 Task: Create a due date automation trigger when advanced on, 2 working days before a card is due add basic with the red label at 11:00 AM.
Action: Mouse moved to (1221, 349)
Screenshot: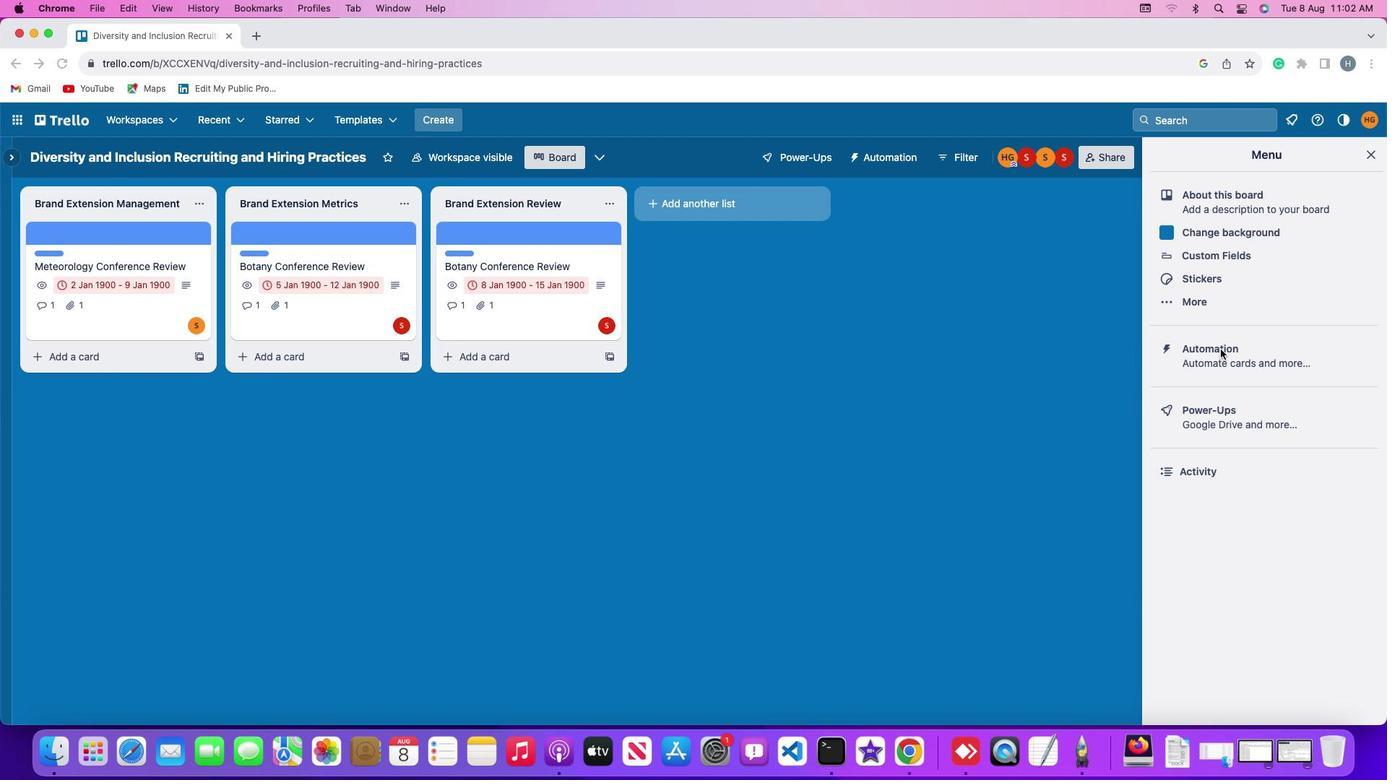 
Action: Mouse pressed left at (1221, 349)
Screenshot: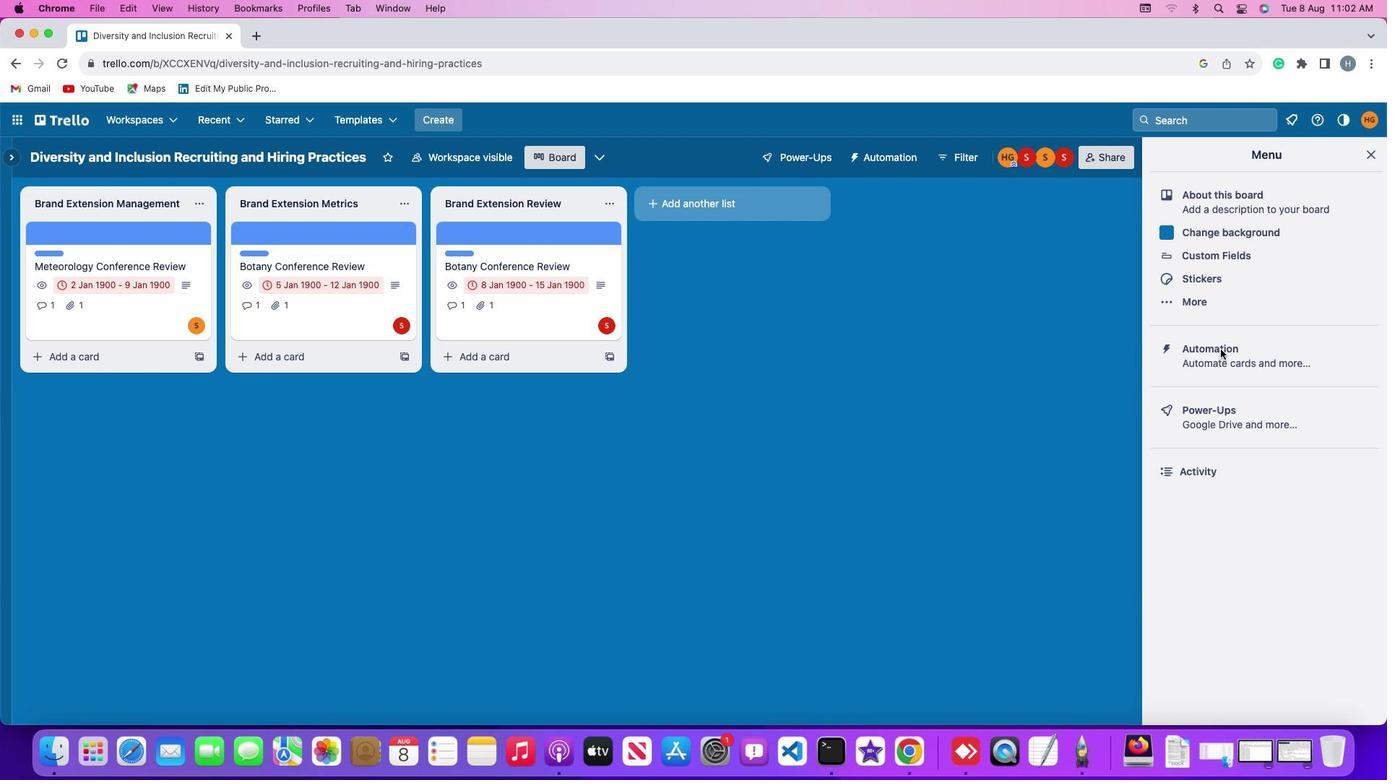 
Action: Mouse pressed left at (1221, 349)
Screenshot: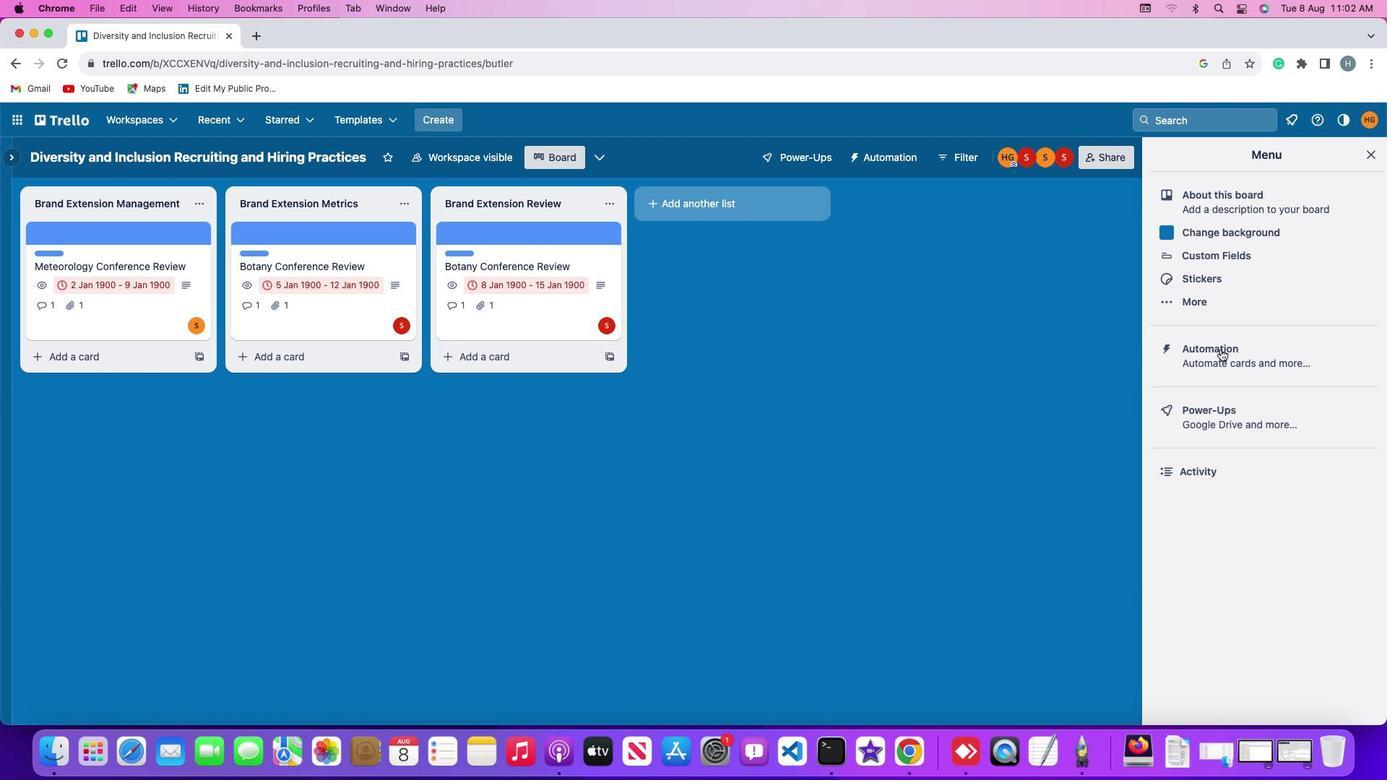 
Action: Mouse moved to (100, 342)
Screenshot: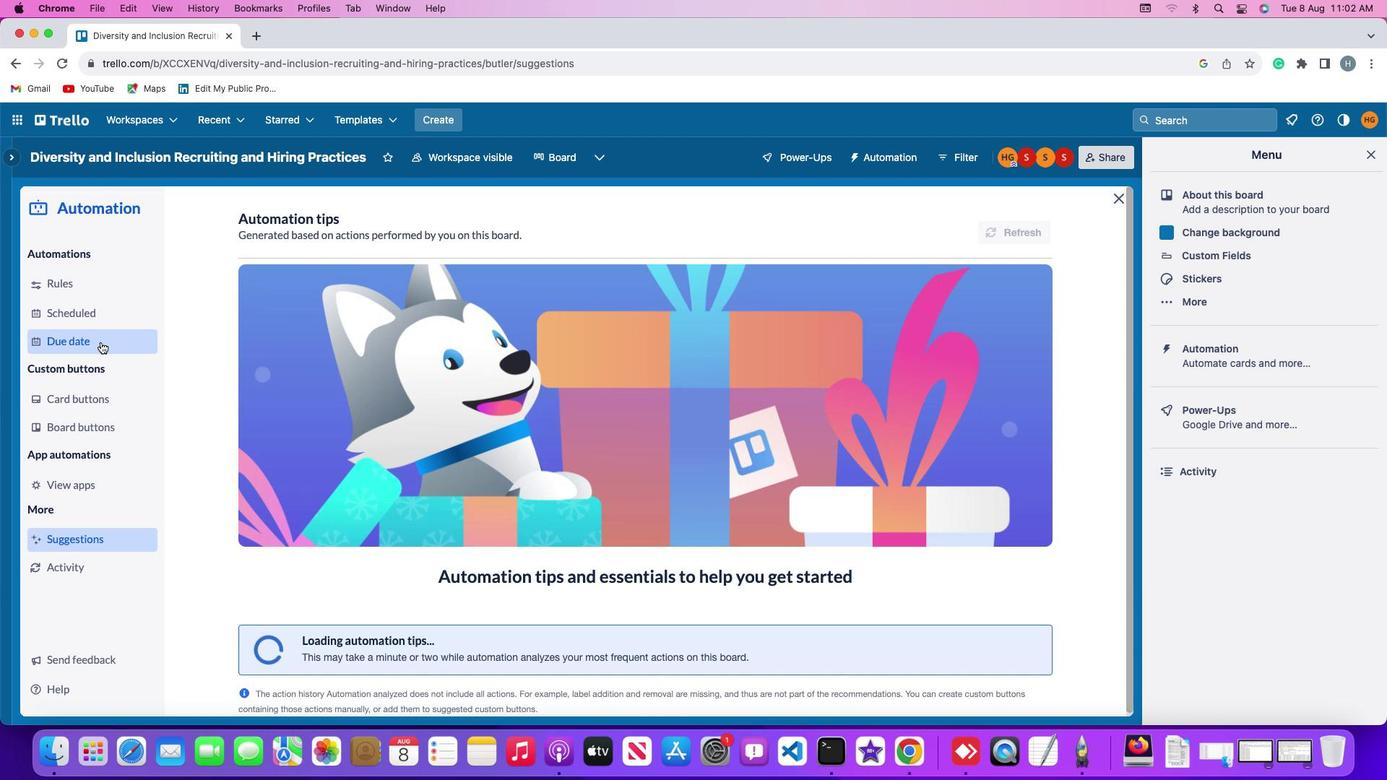 
Action: Mouse pressed left at (100, 342)
Screenshot: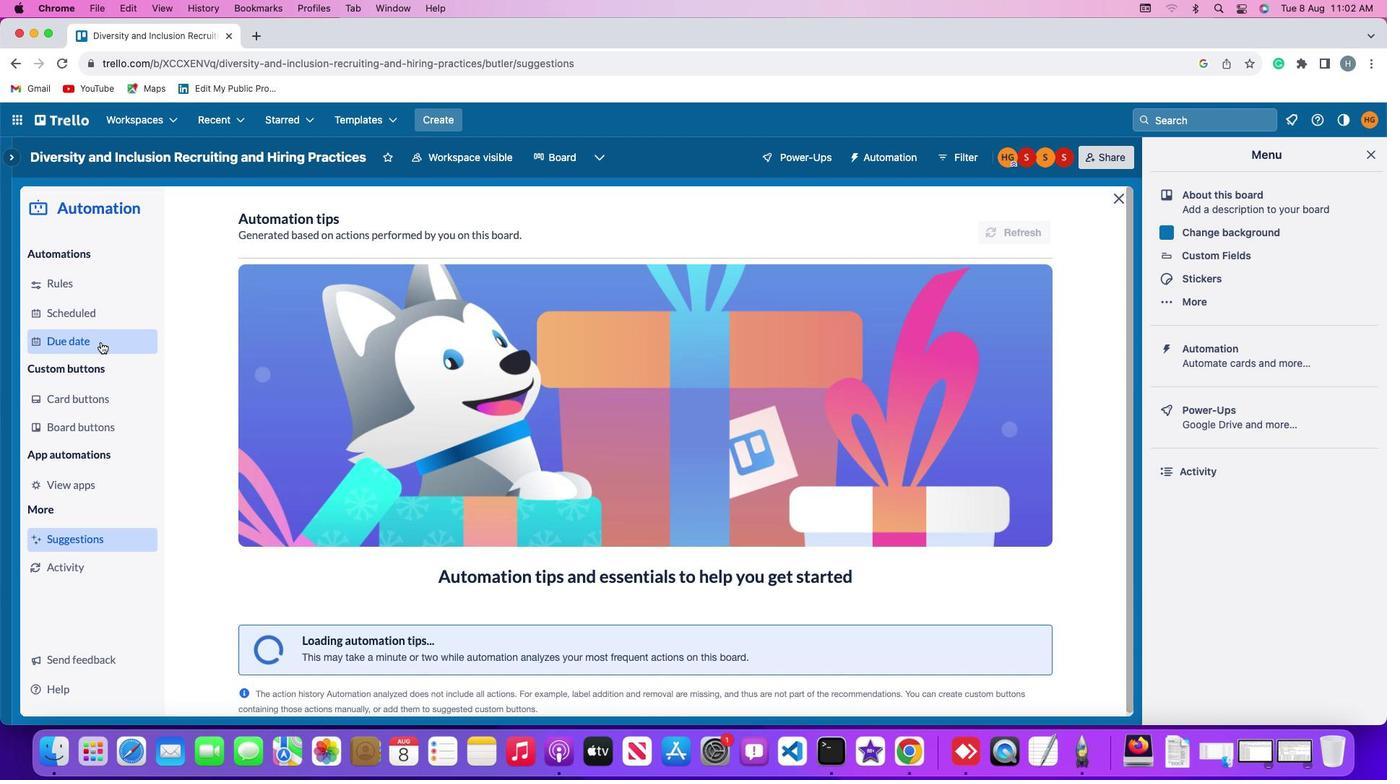 
Action: Mouse moved to (991, 222)
Screenshot: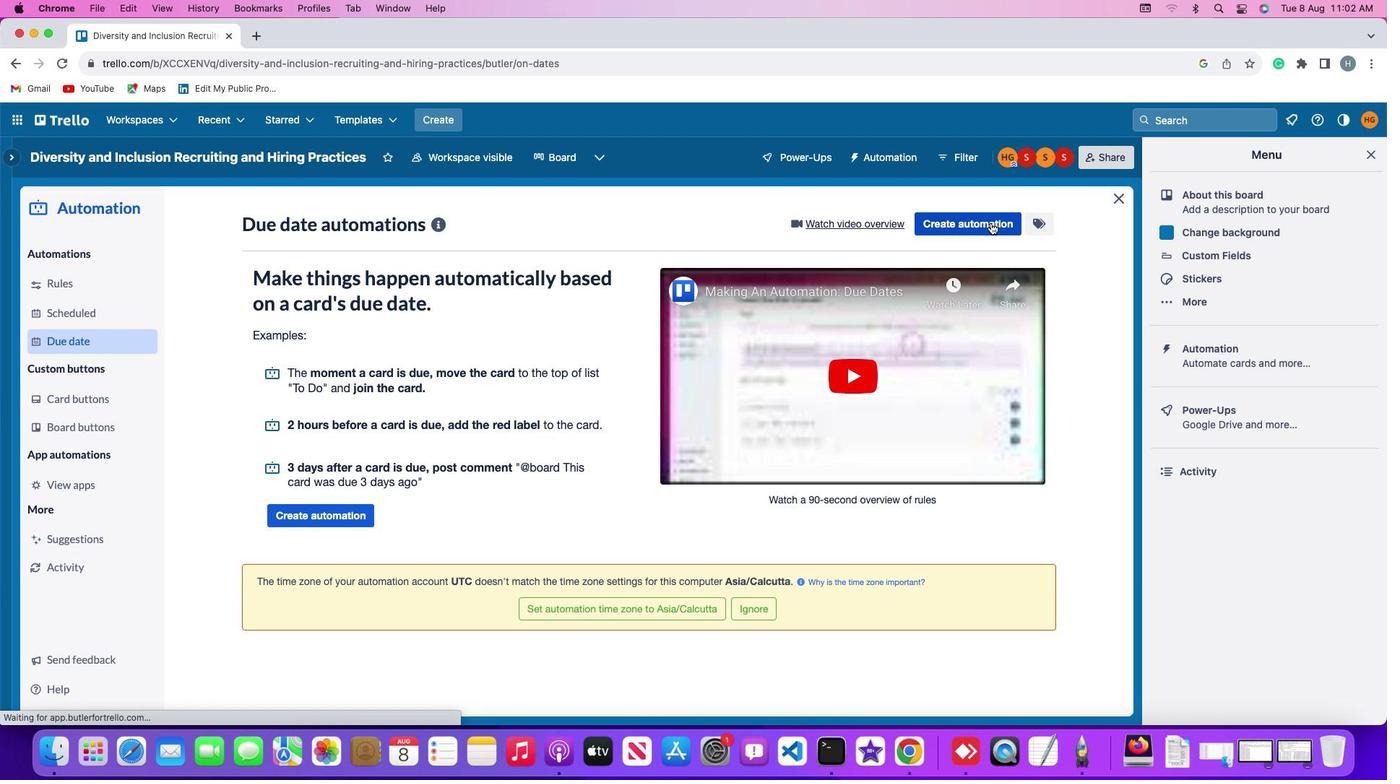 
Action: Mouse pressed left at (991, 222)
Screenshot: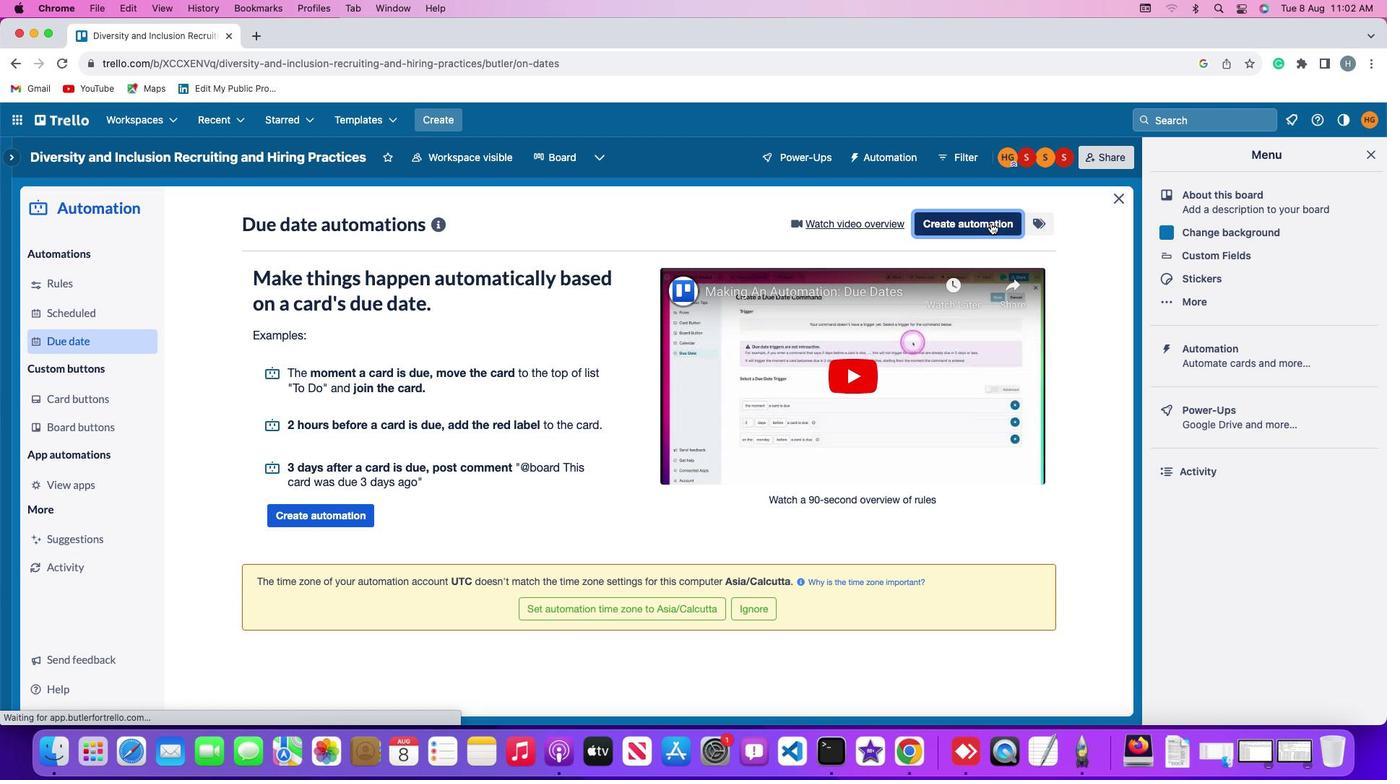 
Action: Mouse moved to (464, 361)
Screenshot: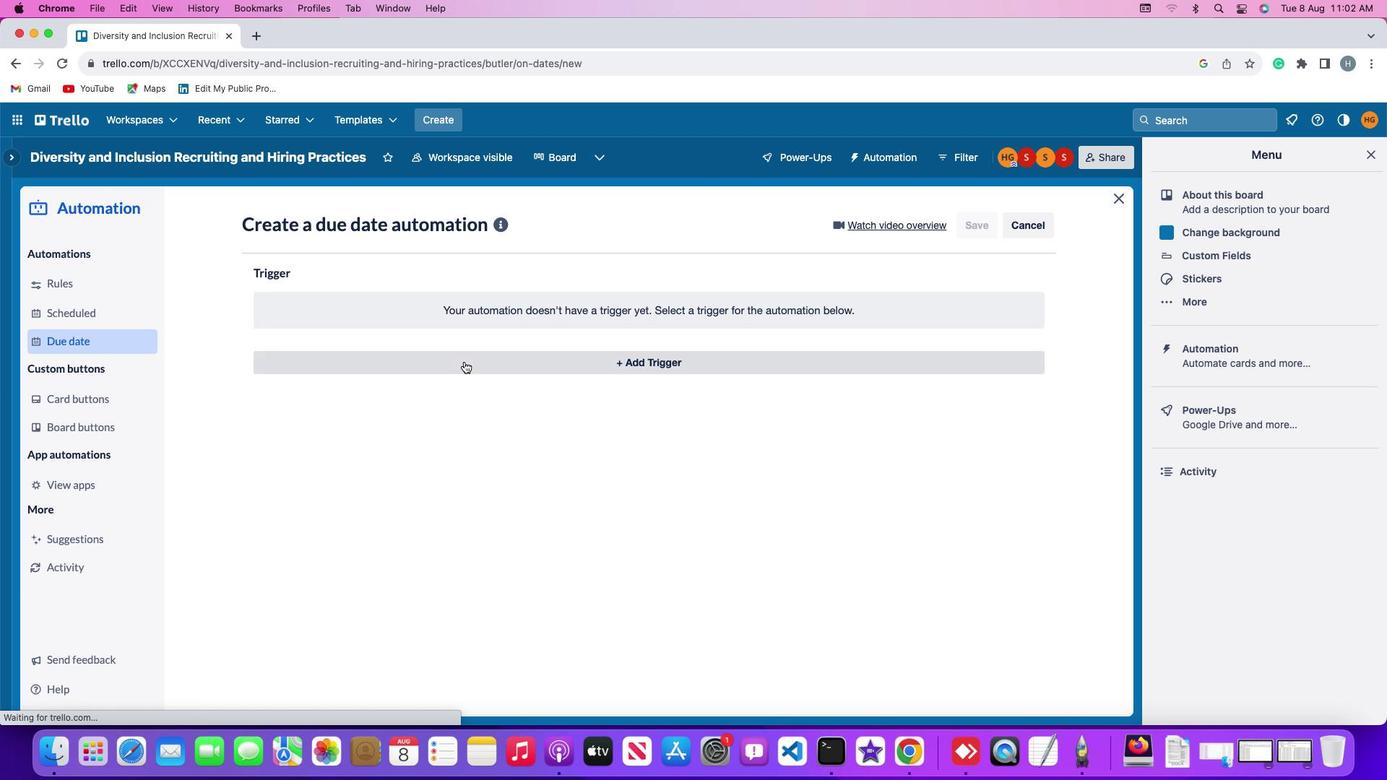 
Action: Mouse pressed left at (464, 361)
Screenshot: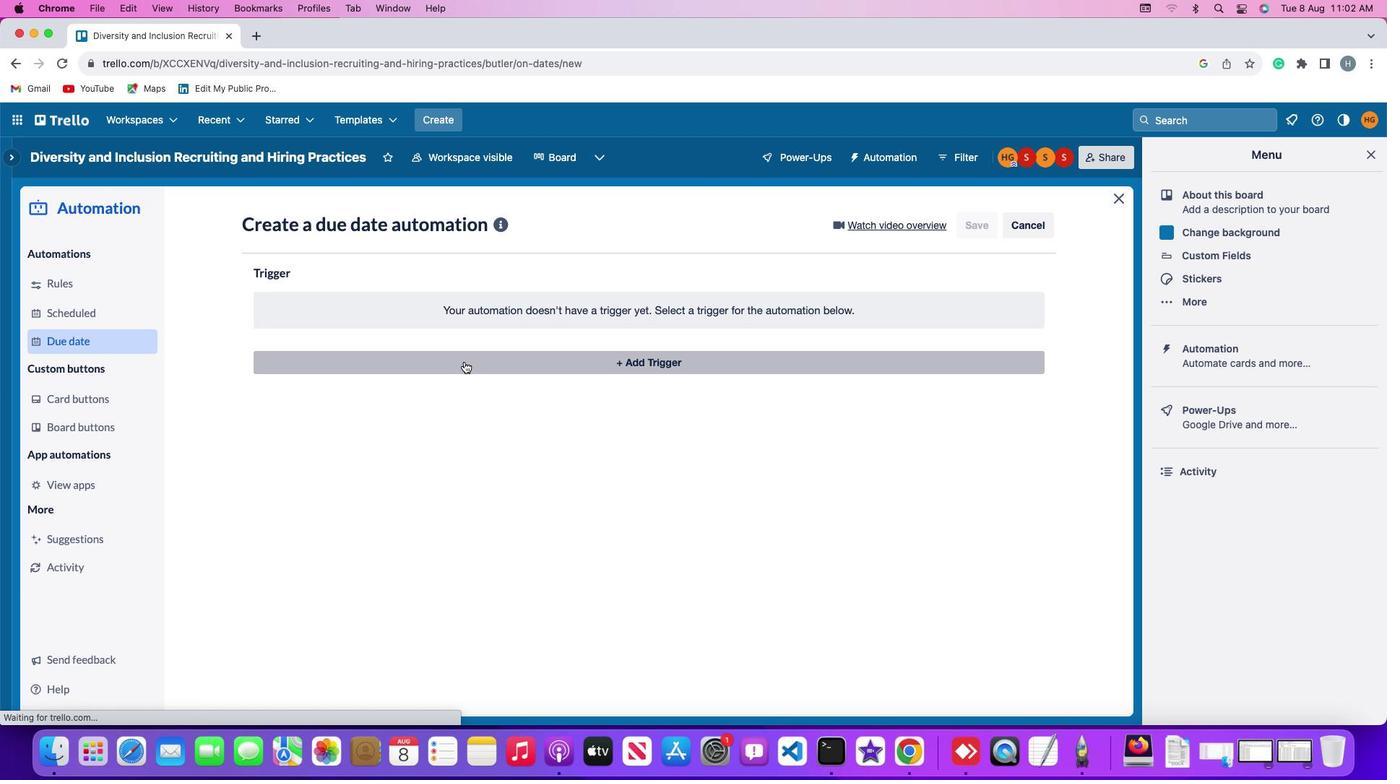 
Action: Mouse moved to (283, 579)
Screenshot: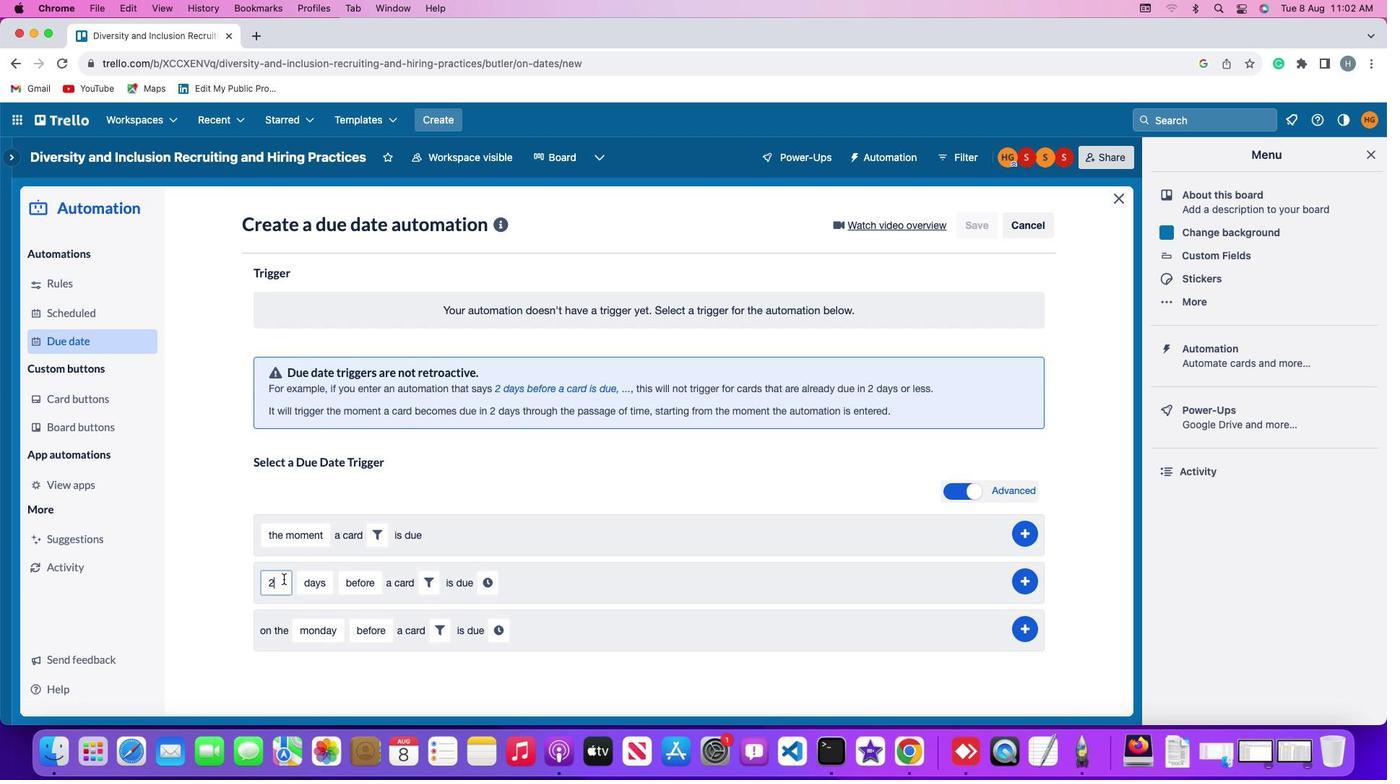
Action: Mouse pressed left at (283, 579)
Screenshot: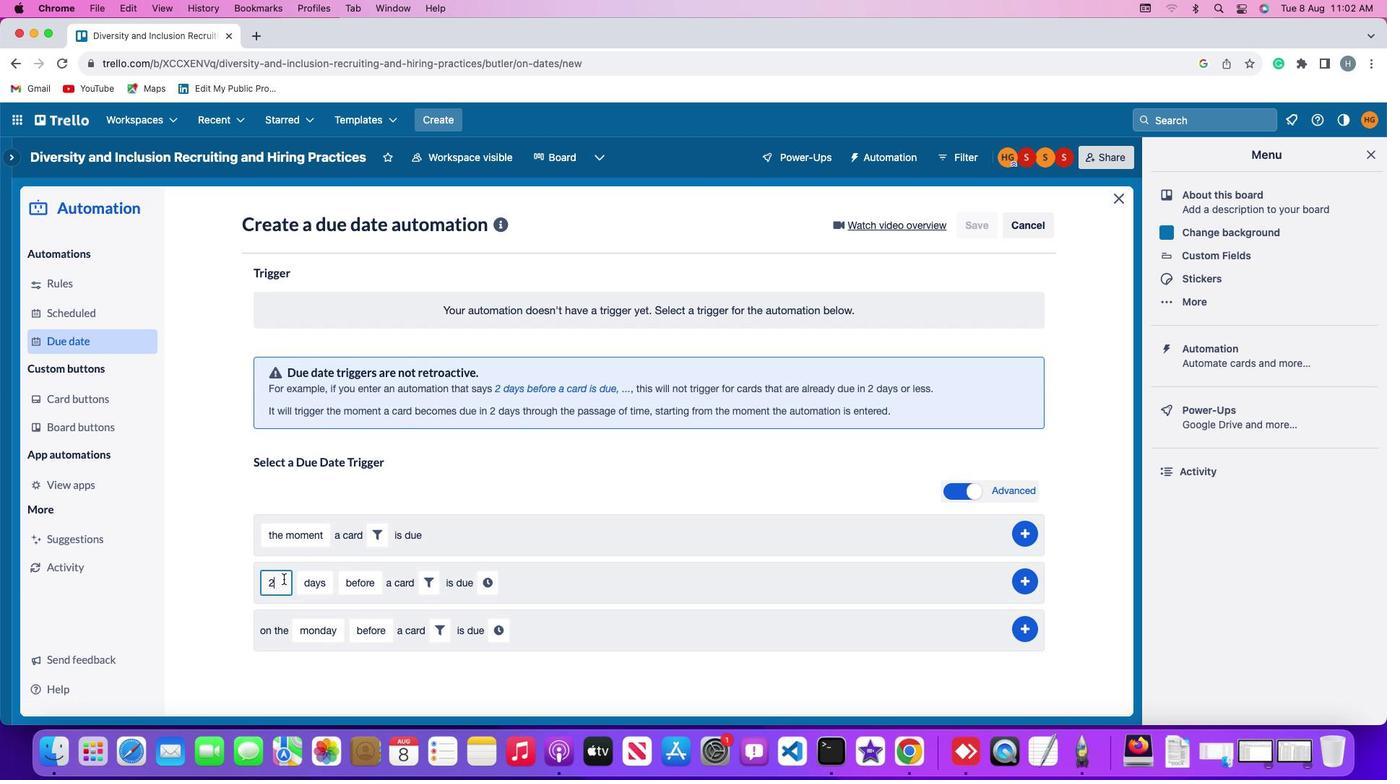 
Action: Key pressed Key.backspace
Screenshot: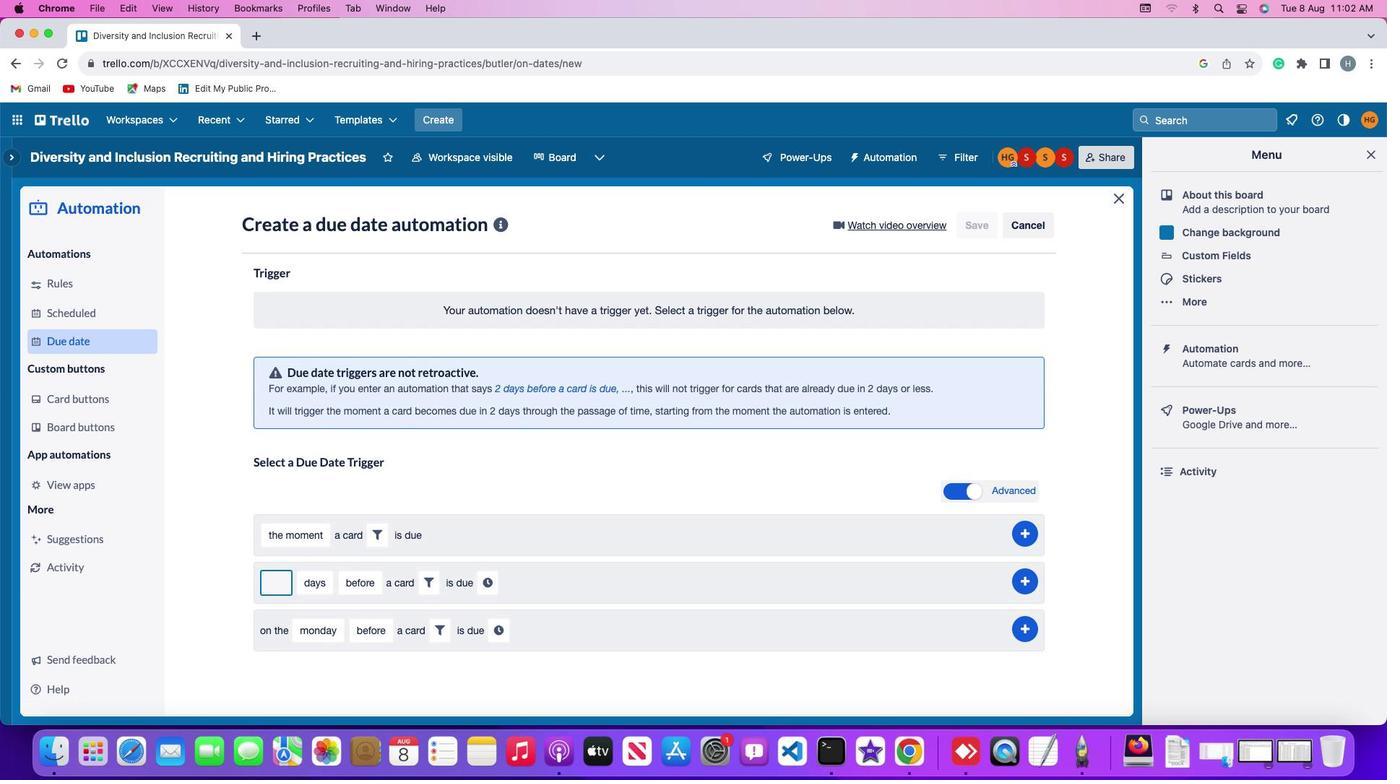
Action: Mouse moved to (283, 579)
Screenshot: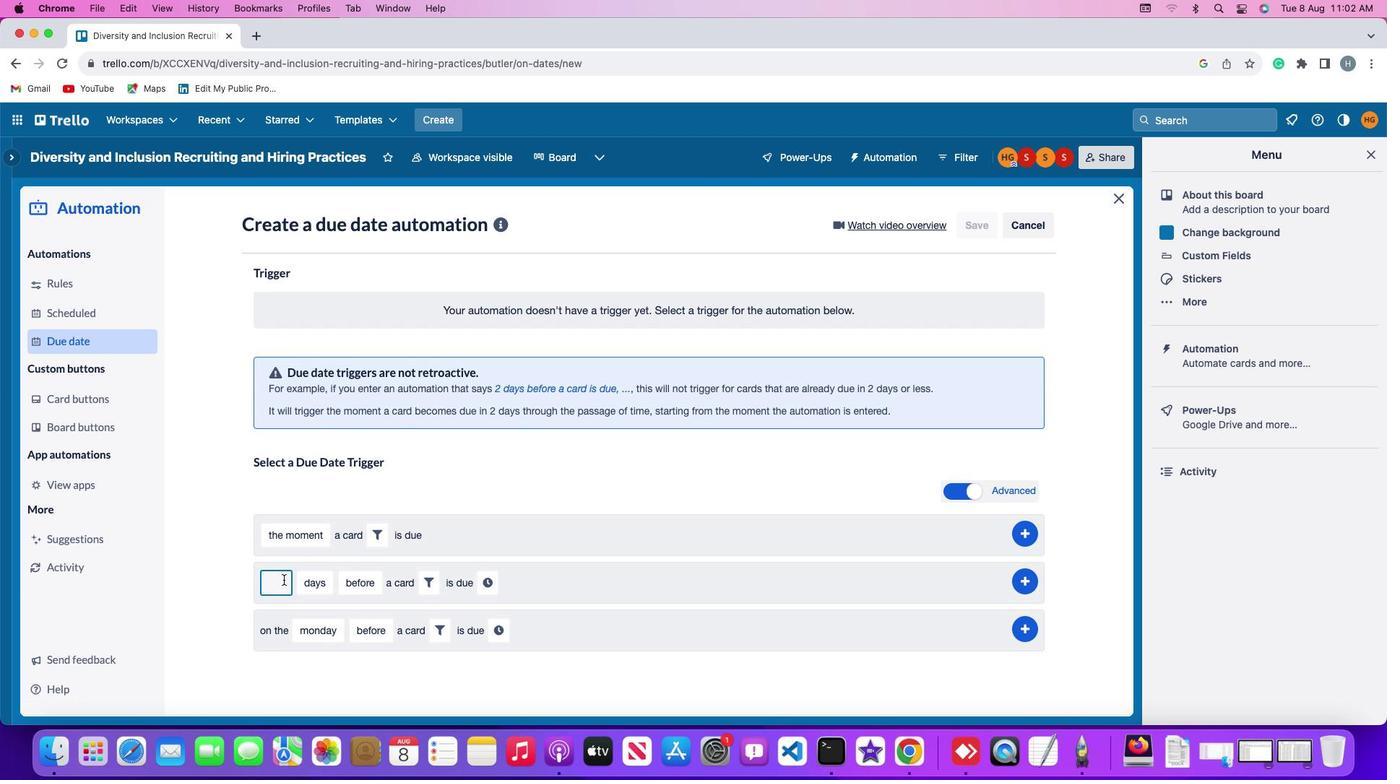 
Action: Key pressed '2'
Screenshot: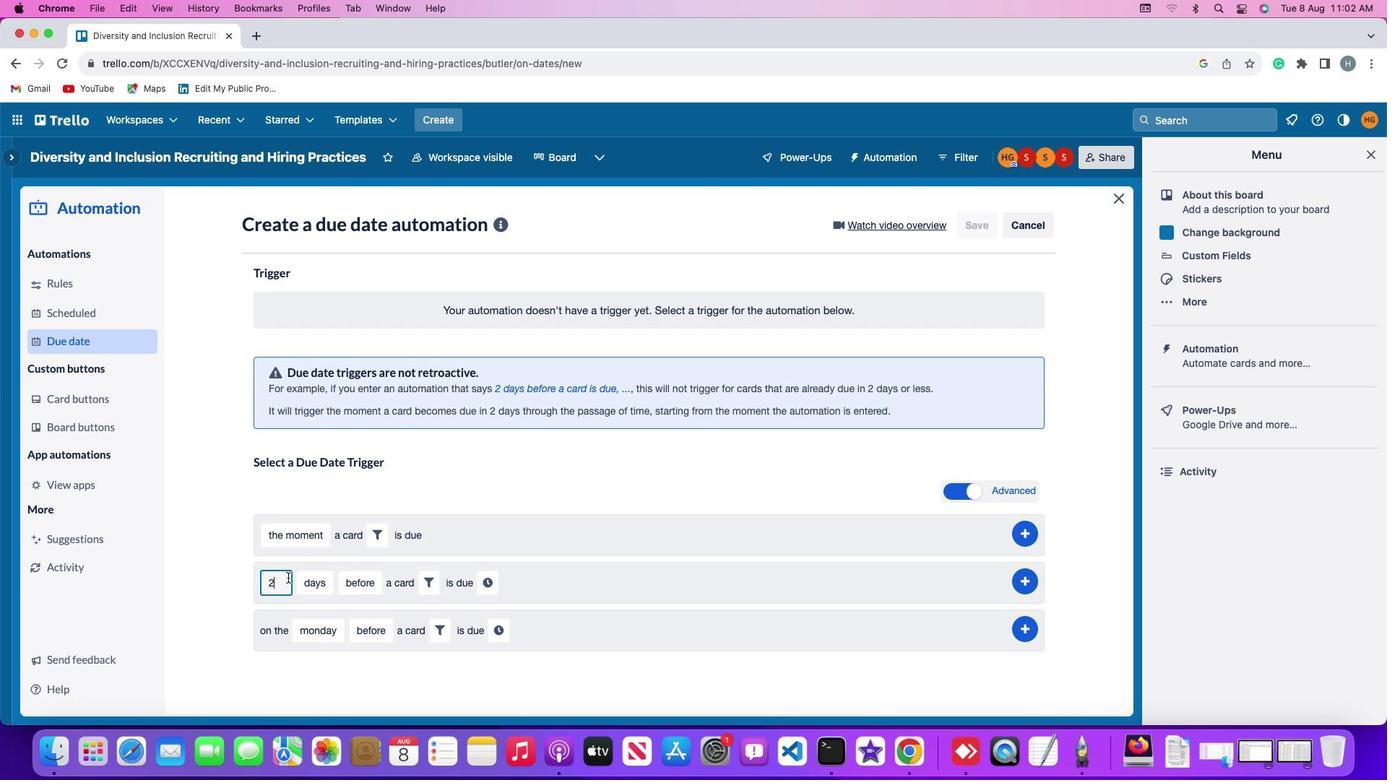
Action: Mouse moved to (311, 576)
Screenshot: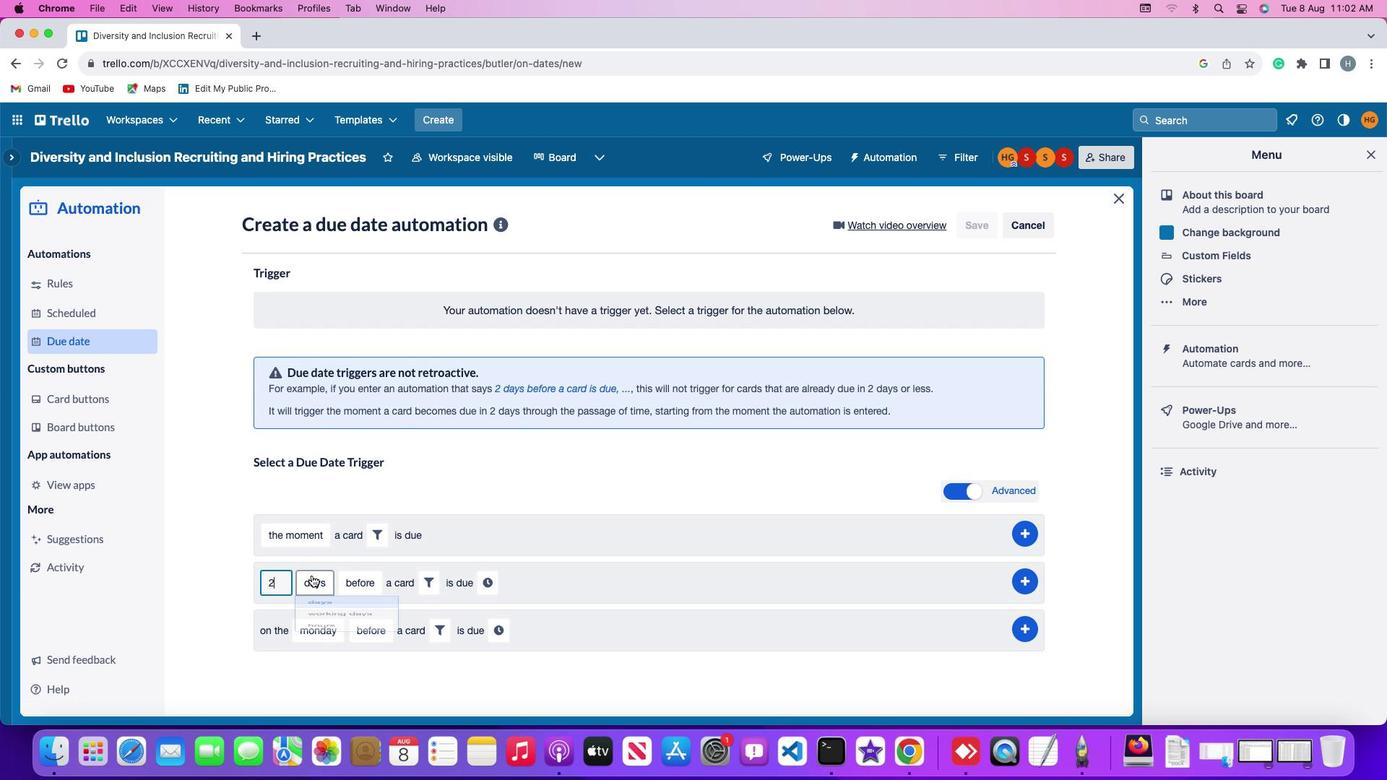 
Action: Mouse pressed left at (311, 576)
Screenshot: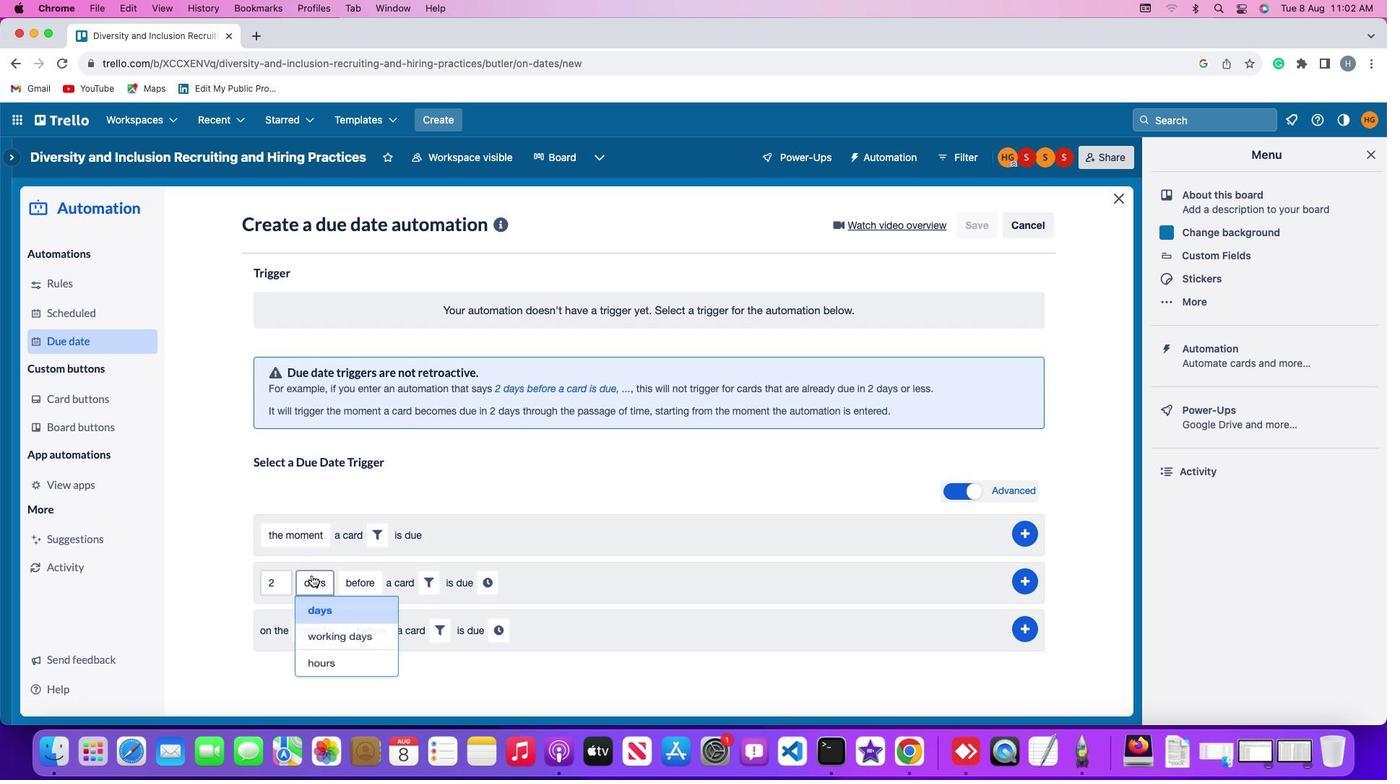 
Action: Mouse moved to (323, 615)
Screenshot: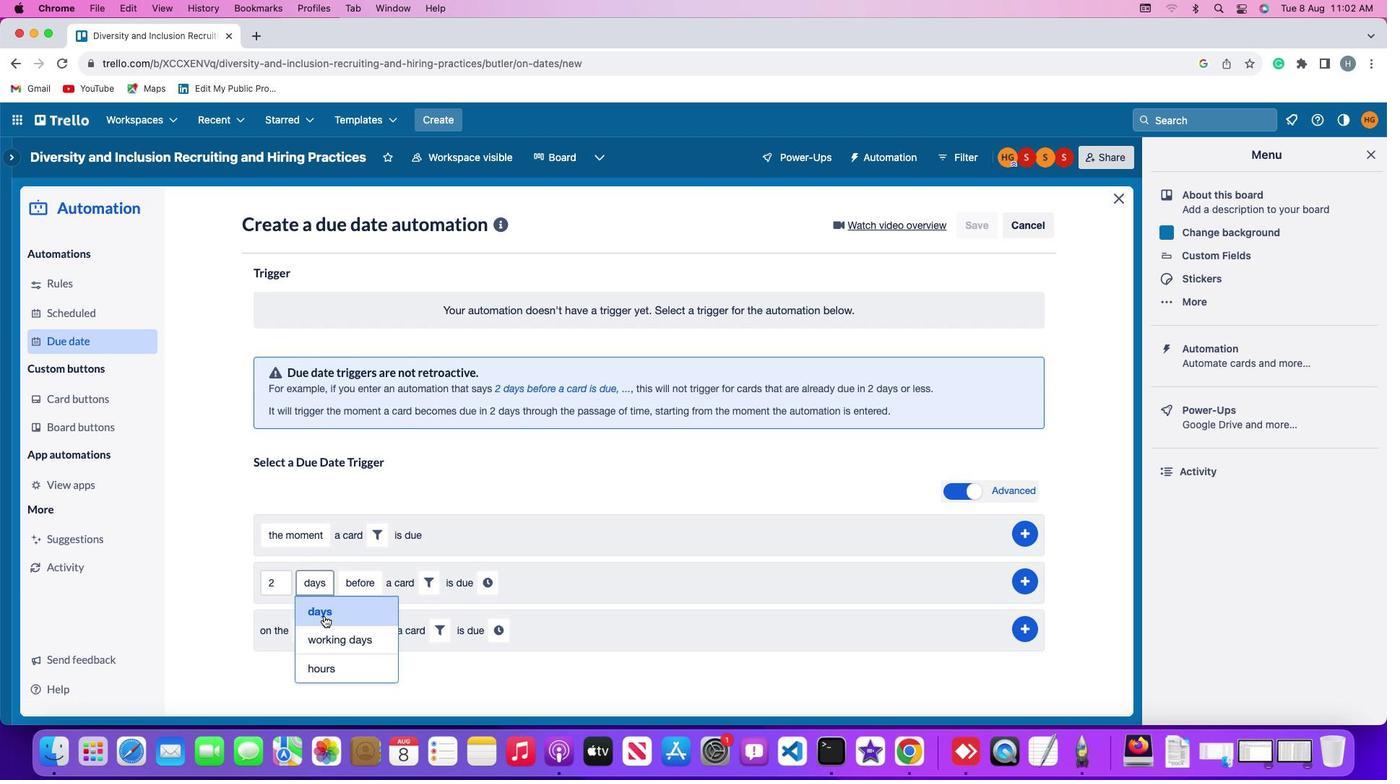 
Action: Mouse pressed left at (323, 615)
Screenshot: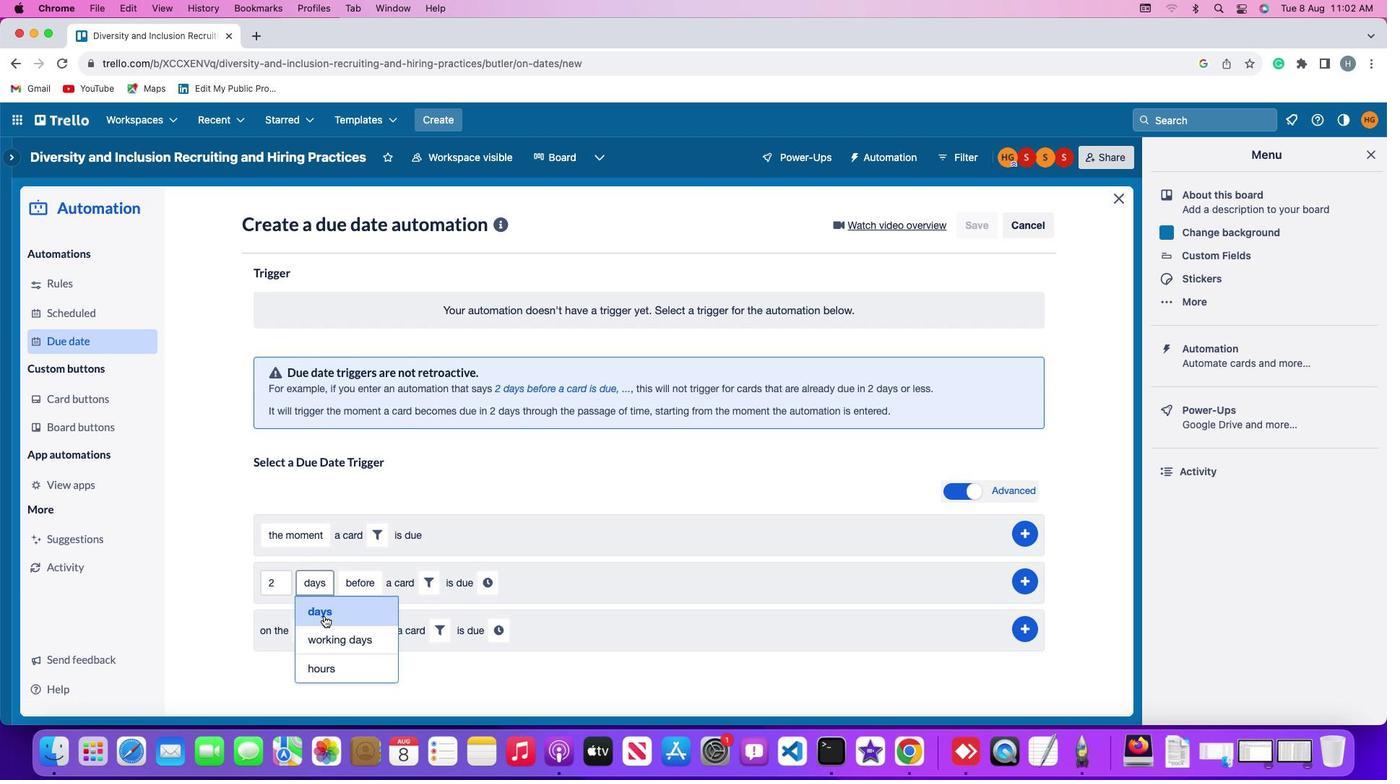 
Action: Mouse moved to (370, 582)
Screenshot: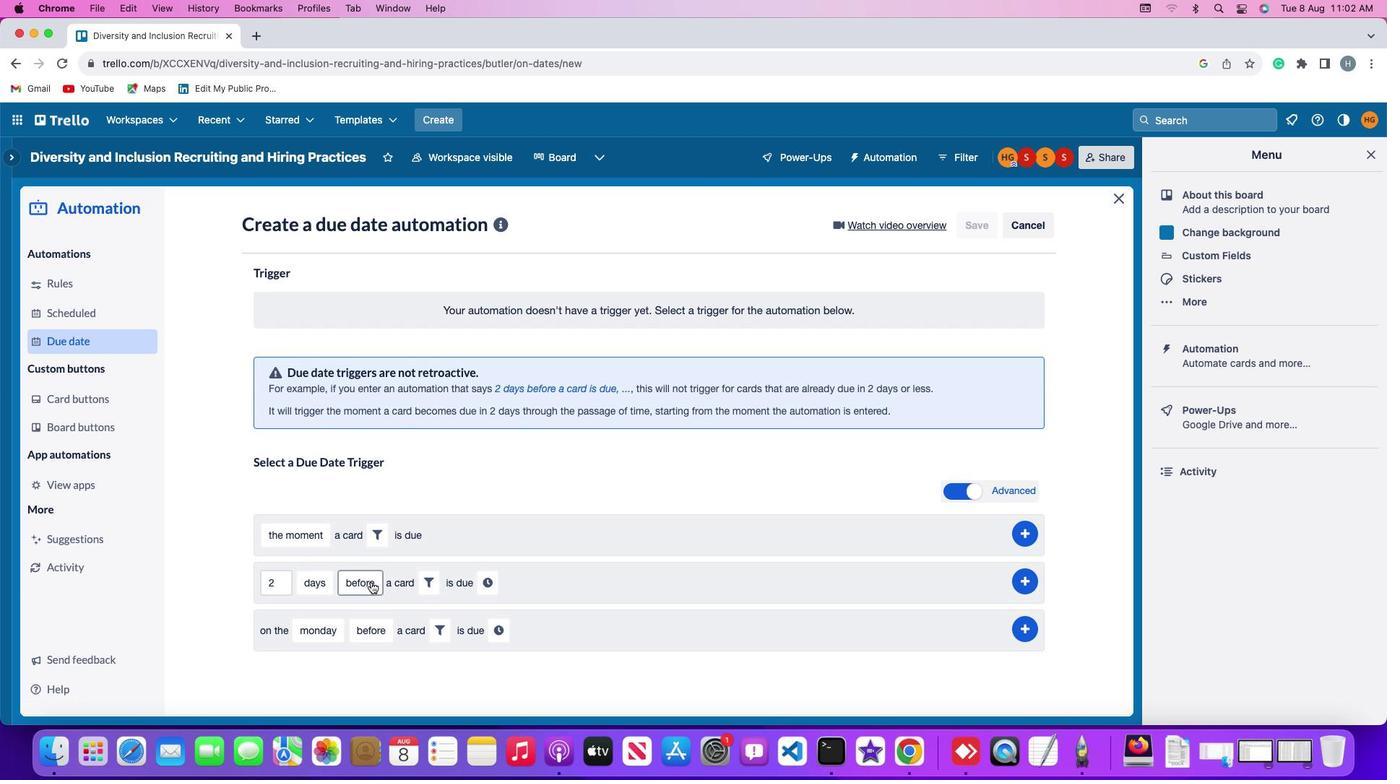 
Action: Mouse pressed left at (370, 582)
Screenshot: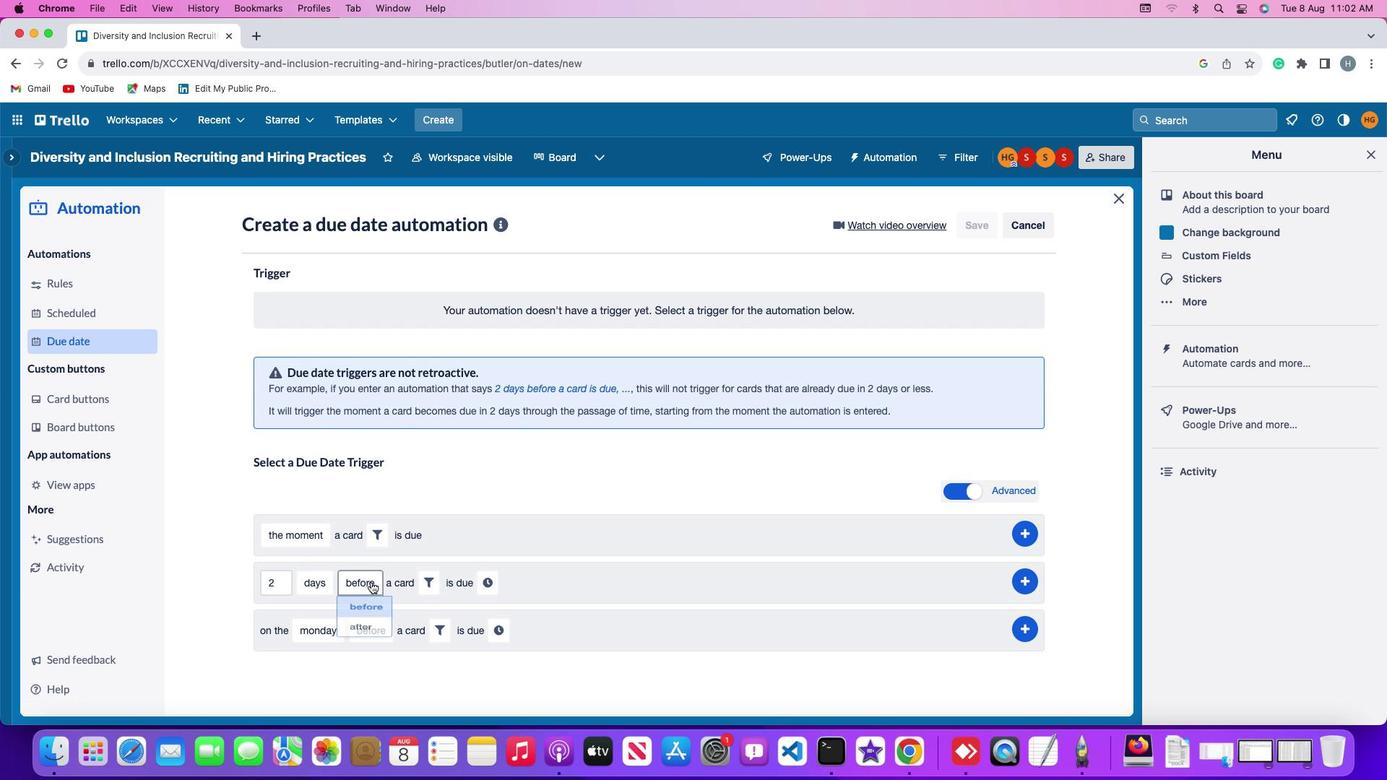 
Action: Mouse moved to (308, 579)
Screenshot: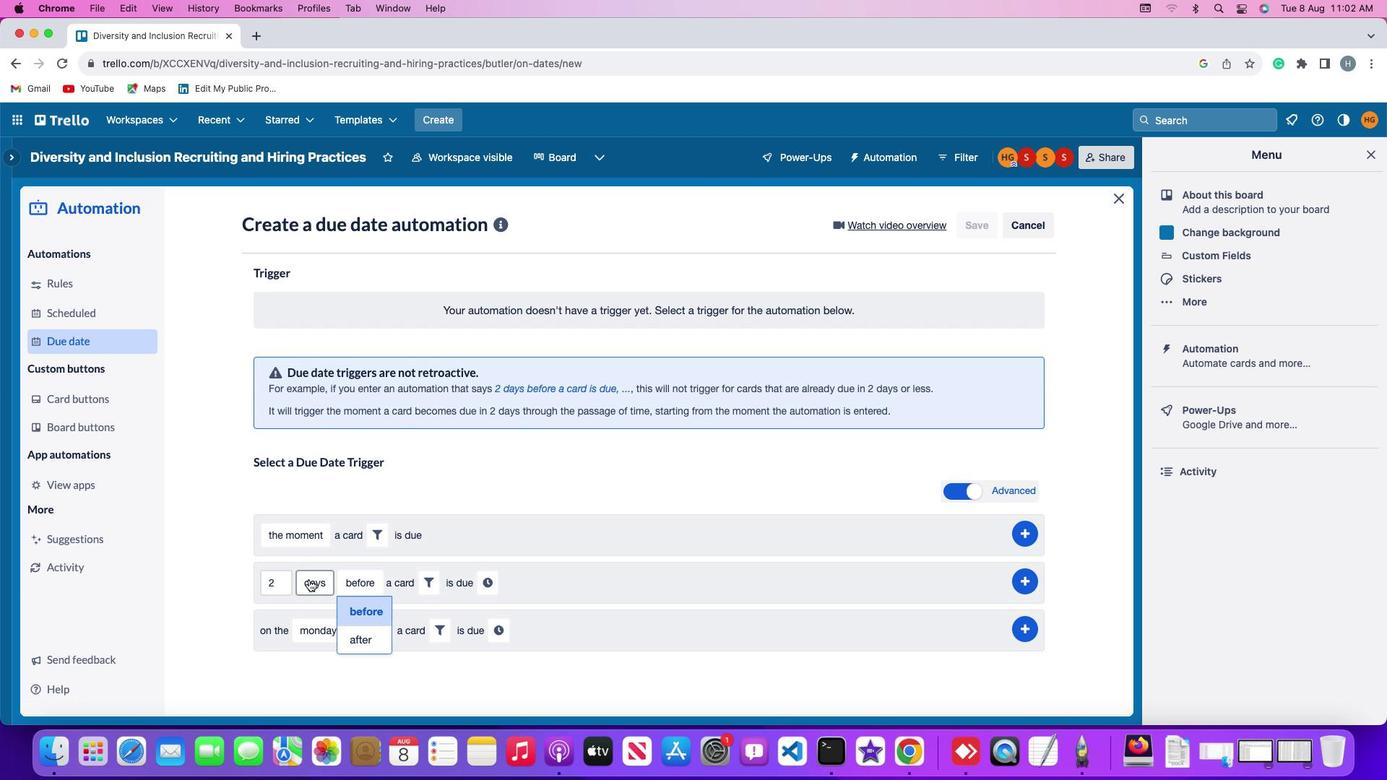 
Action: Mouse pressed left at (308, 579)
Screenshot: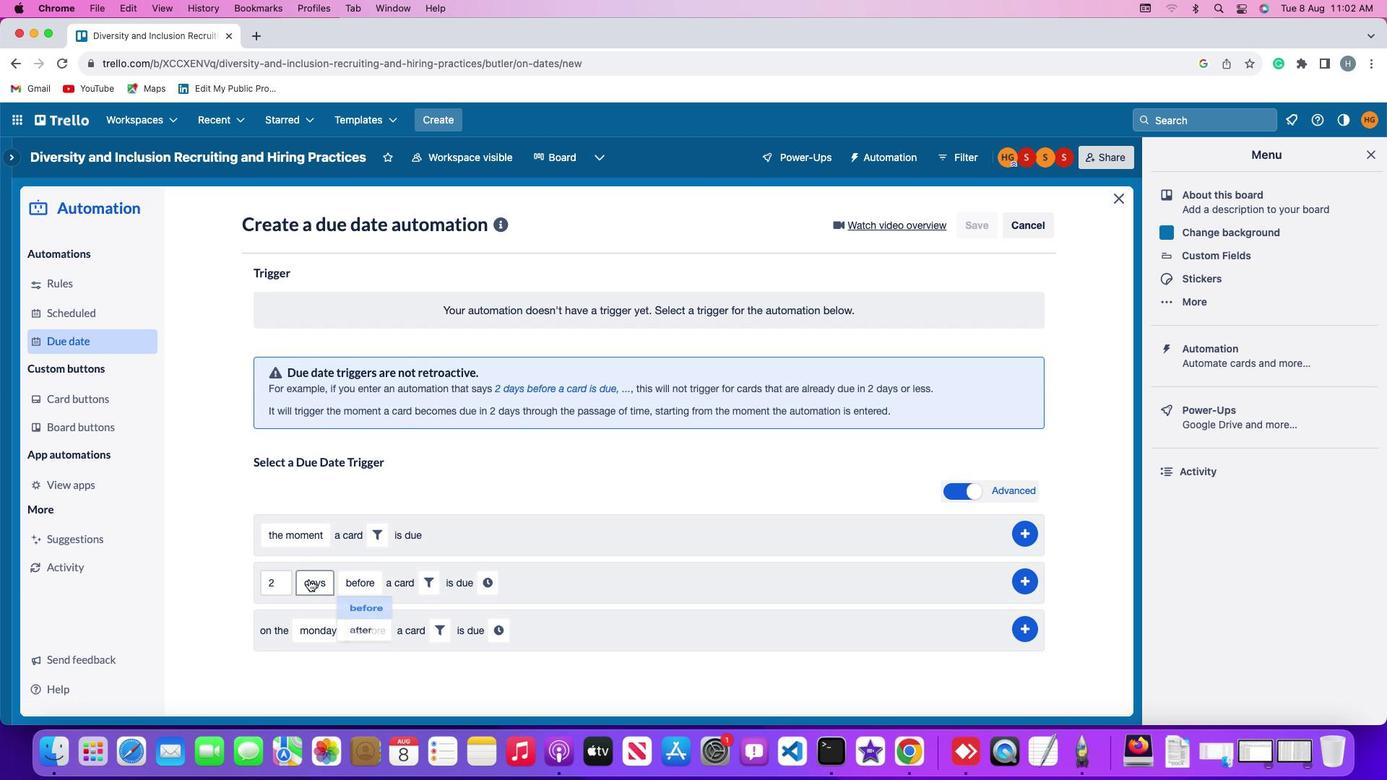 
Action: Mouse moved to (316, 641)
Screenshot: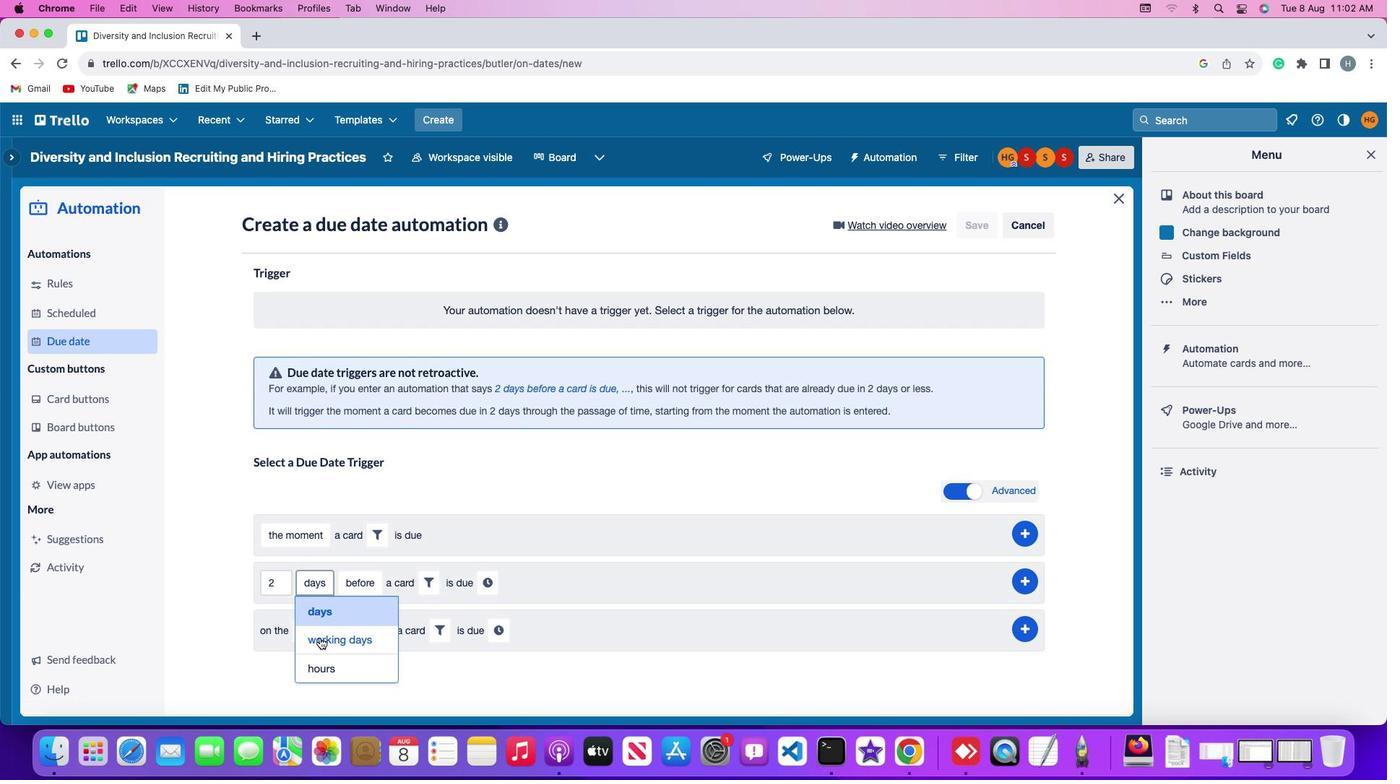 
Action: Mouse pressed left at (316, 641)
Screenshot: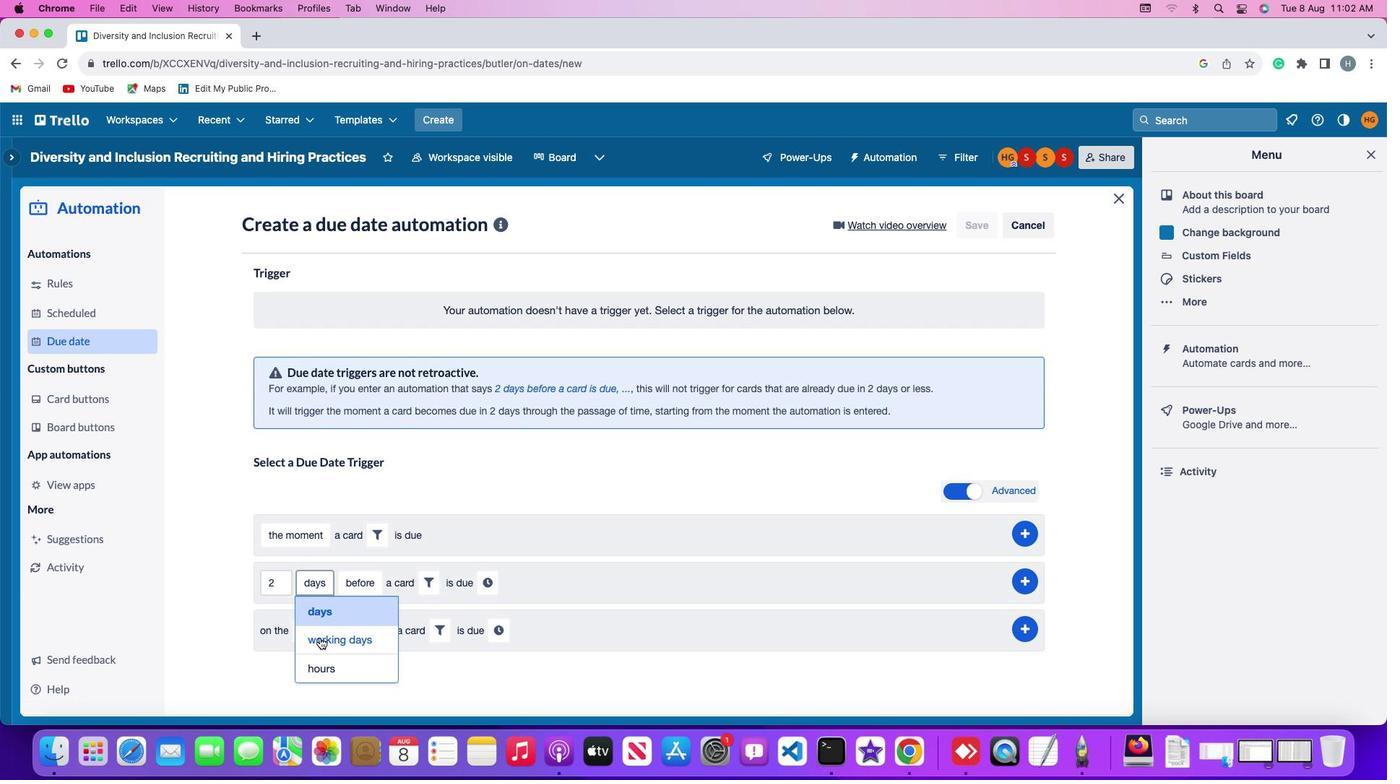 
Action: Mouse moved to (394, 581)
Screenshot: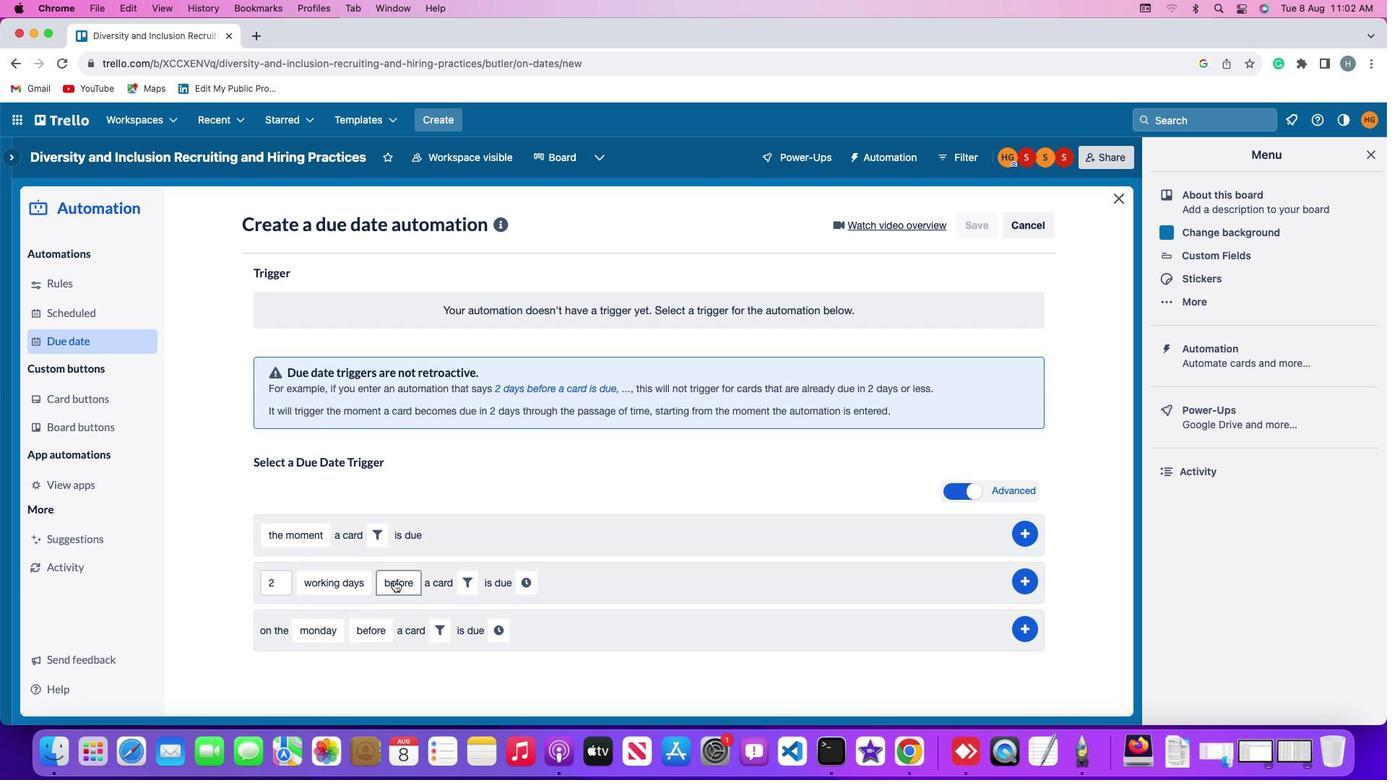 
Action: Mouse pressed left at (394, 581)
Screenshot: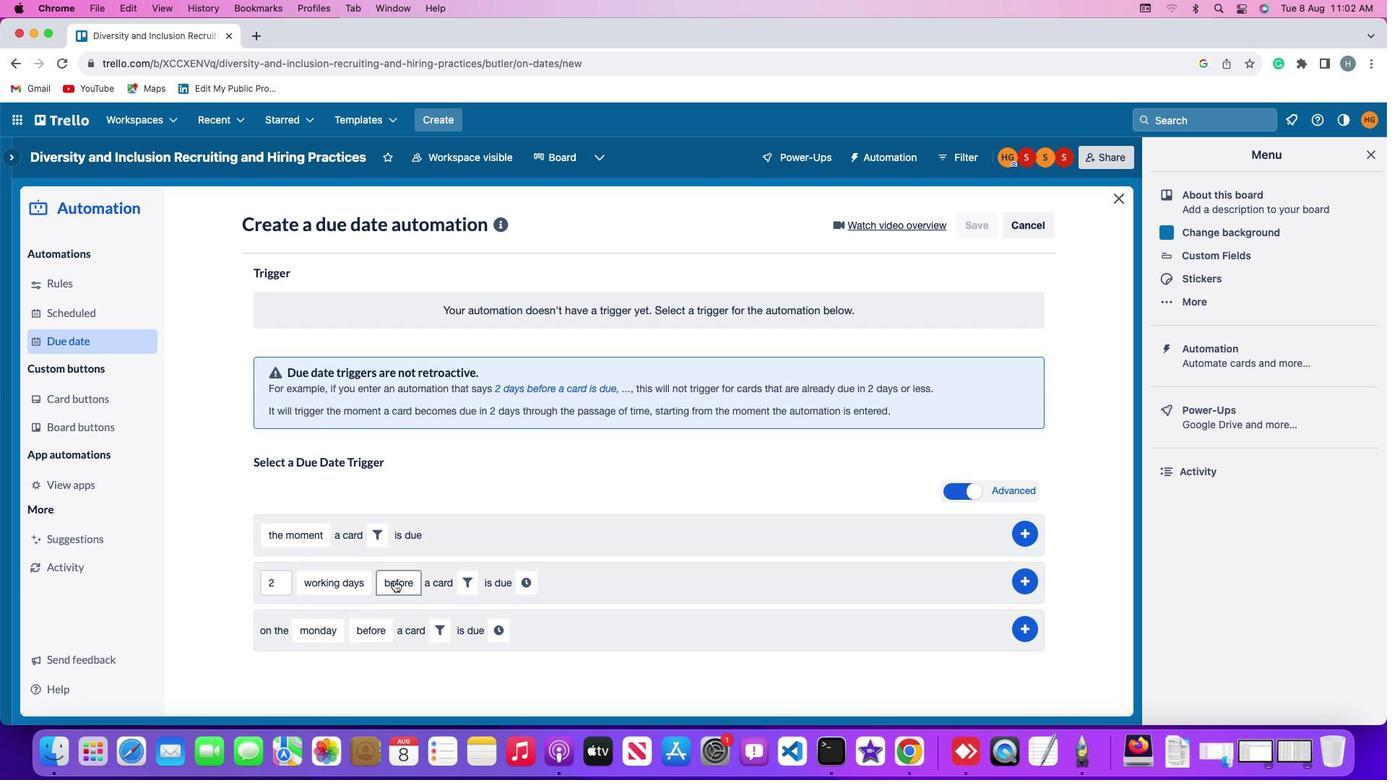 
Action: Mouse moved to (413, 612)
Screenshot: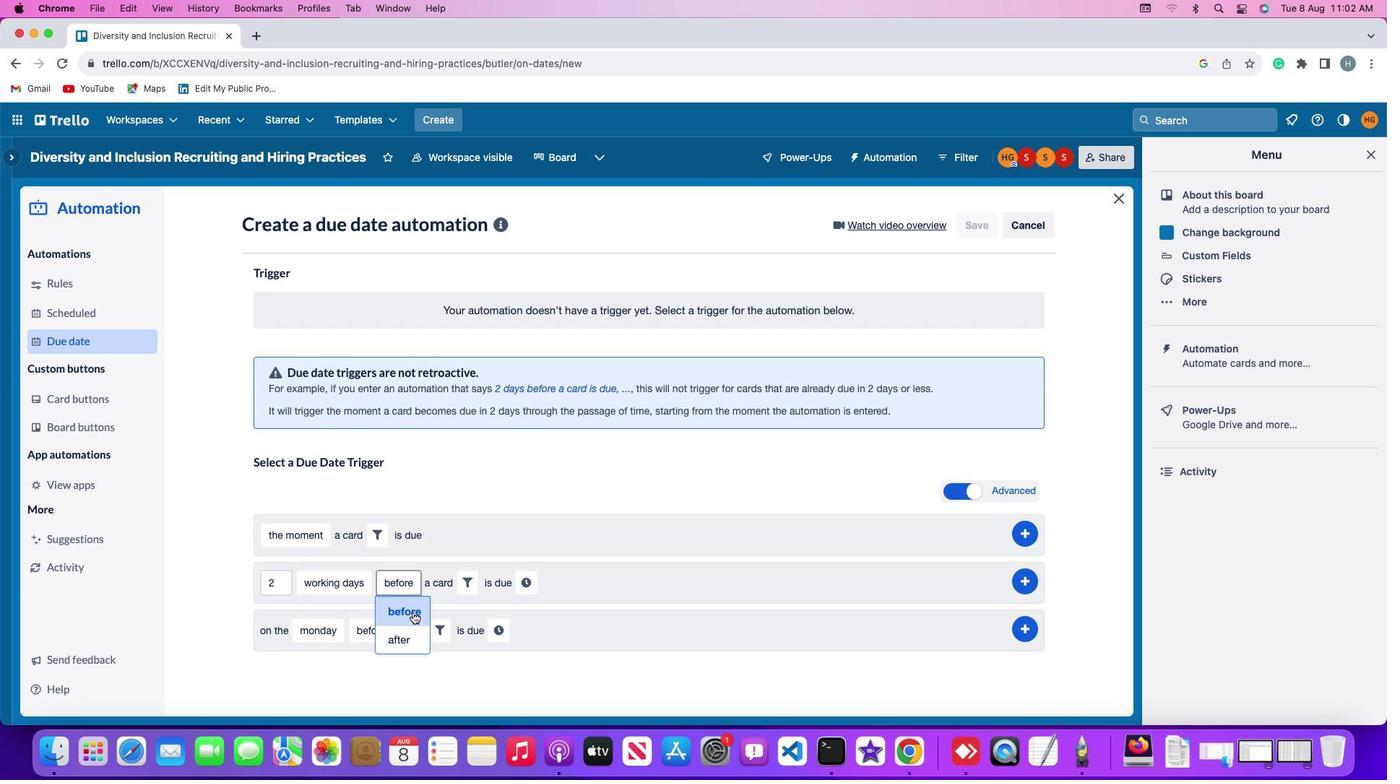 
Action: Mouse pressed left at (413, 612)
Screenshot: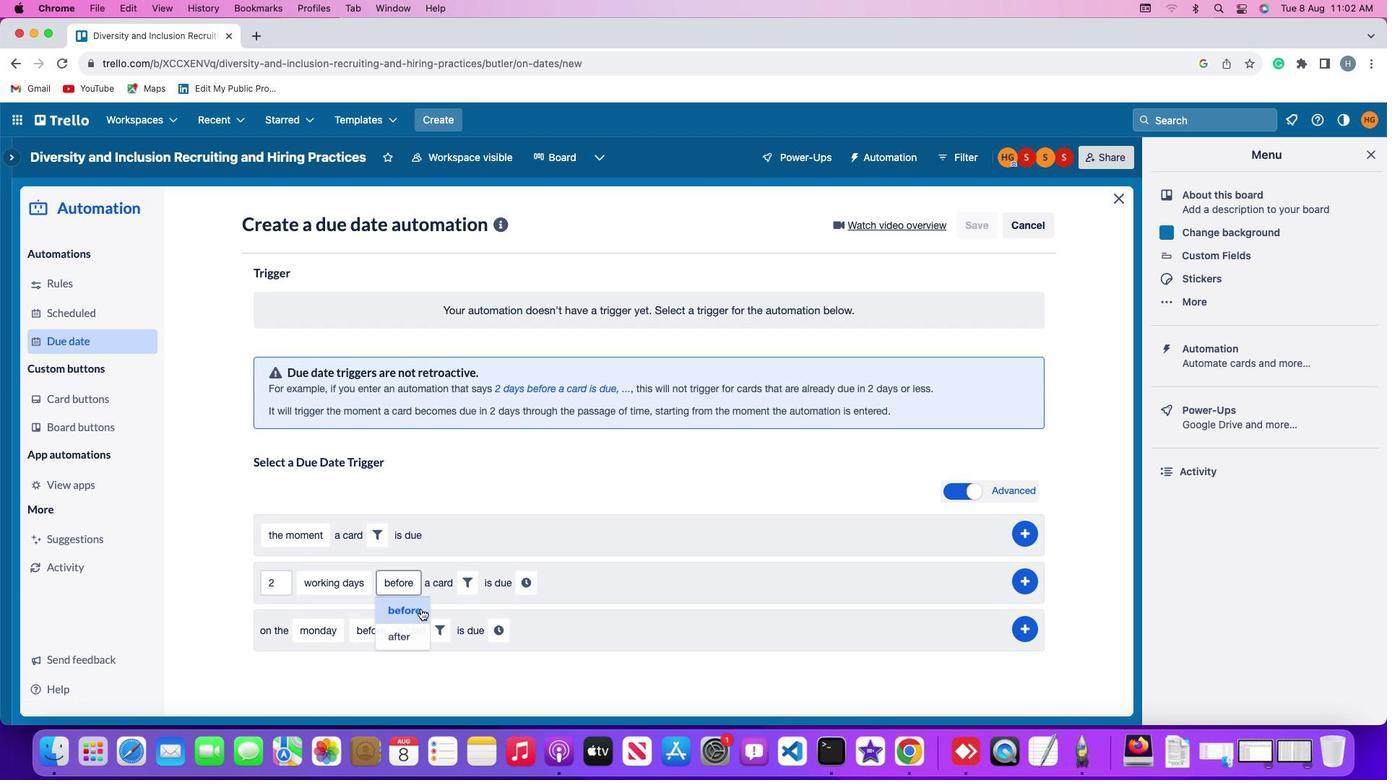 
Action: Mouse moved to (477, 588)
Screenshot: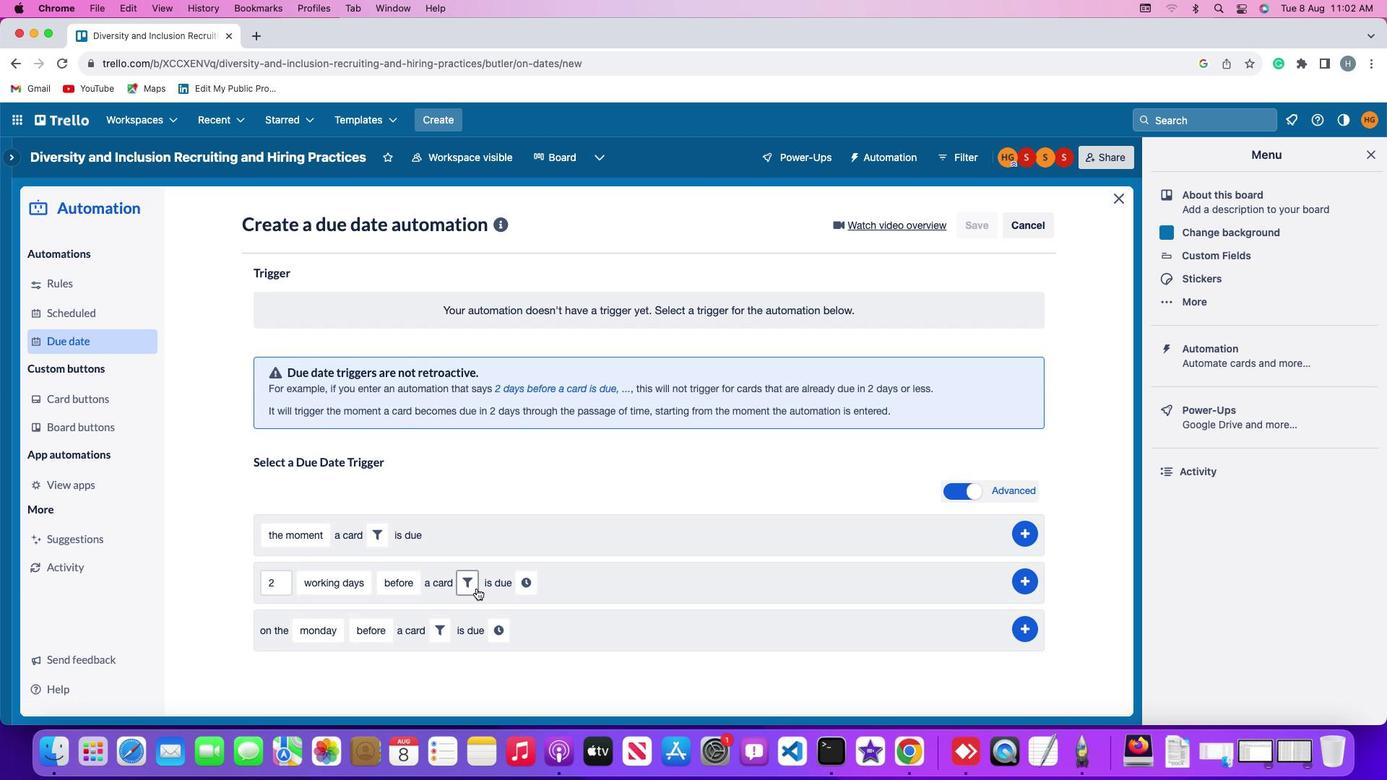 
Action: Mouse pressed left at (477, 588)
Screenshot: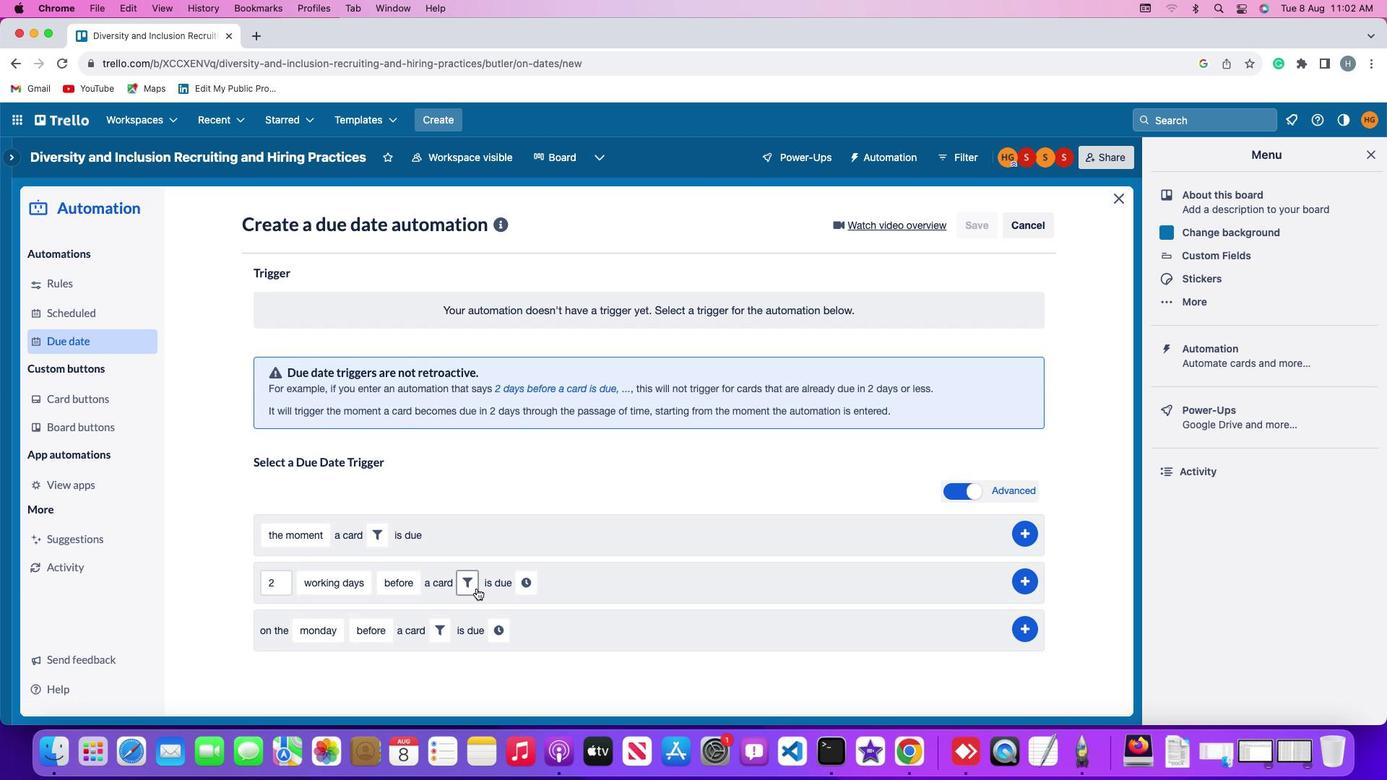
Action: Mouse moved to (491, 624)
Screenshot: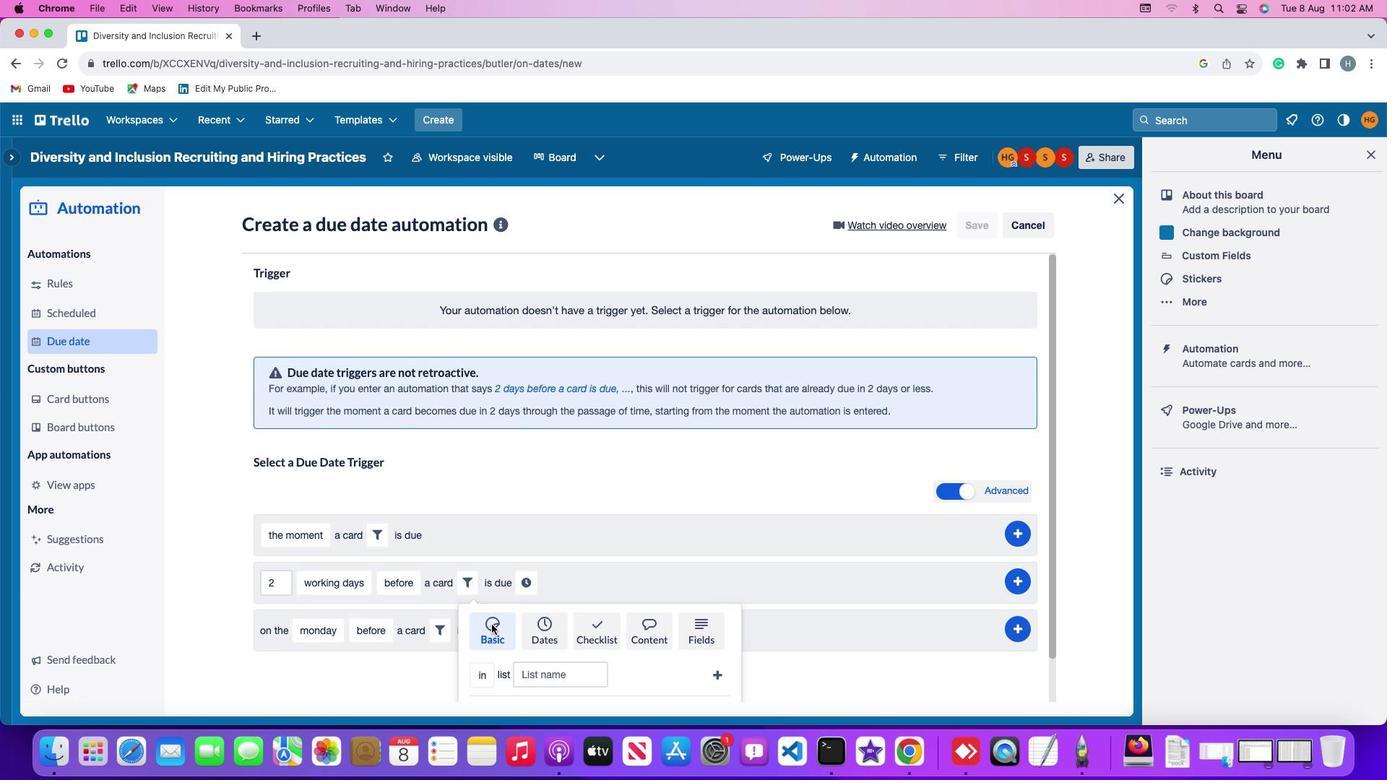 
Action: Mouse pressed left at (491, 624)
Screenshot: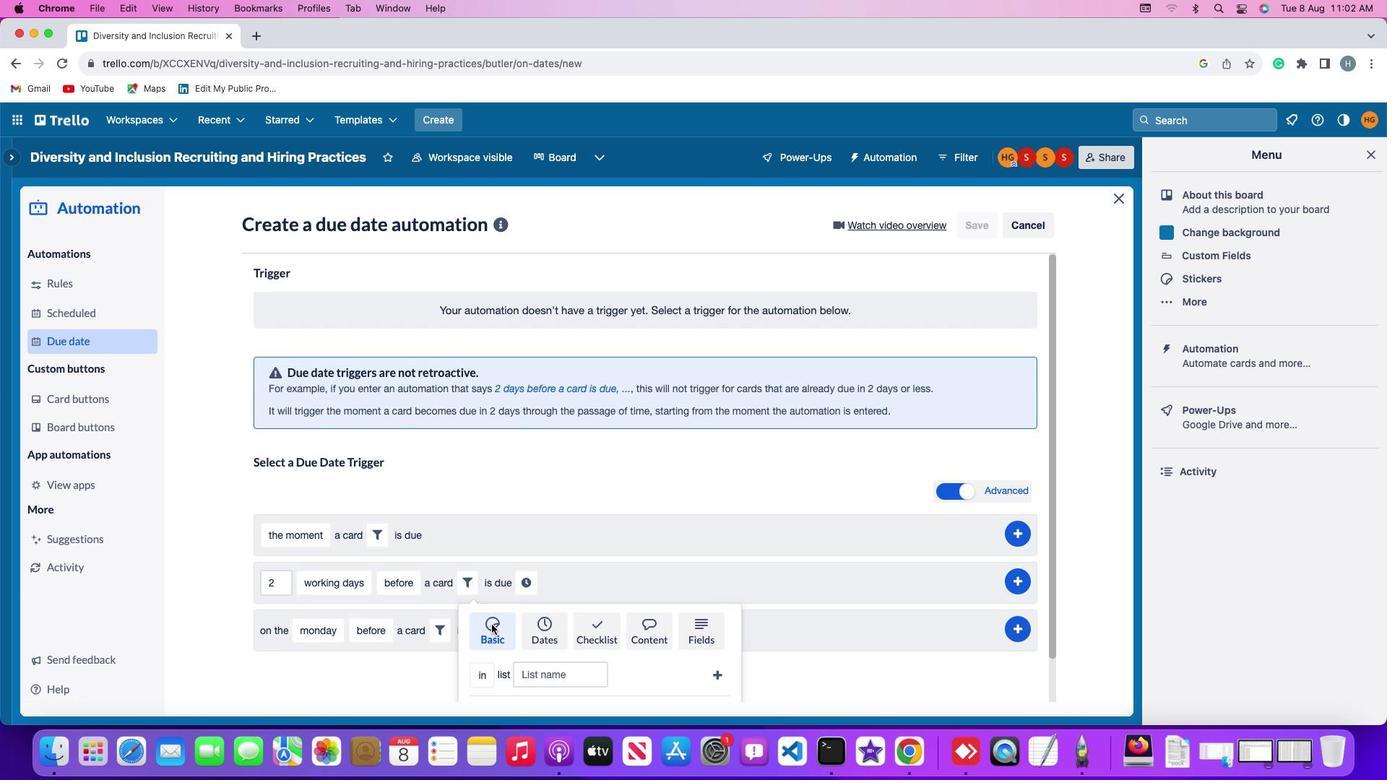 
Action: Mouse moved to (491, 624)
Screenshot: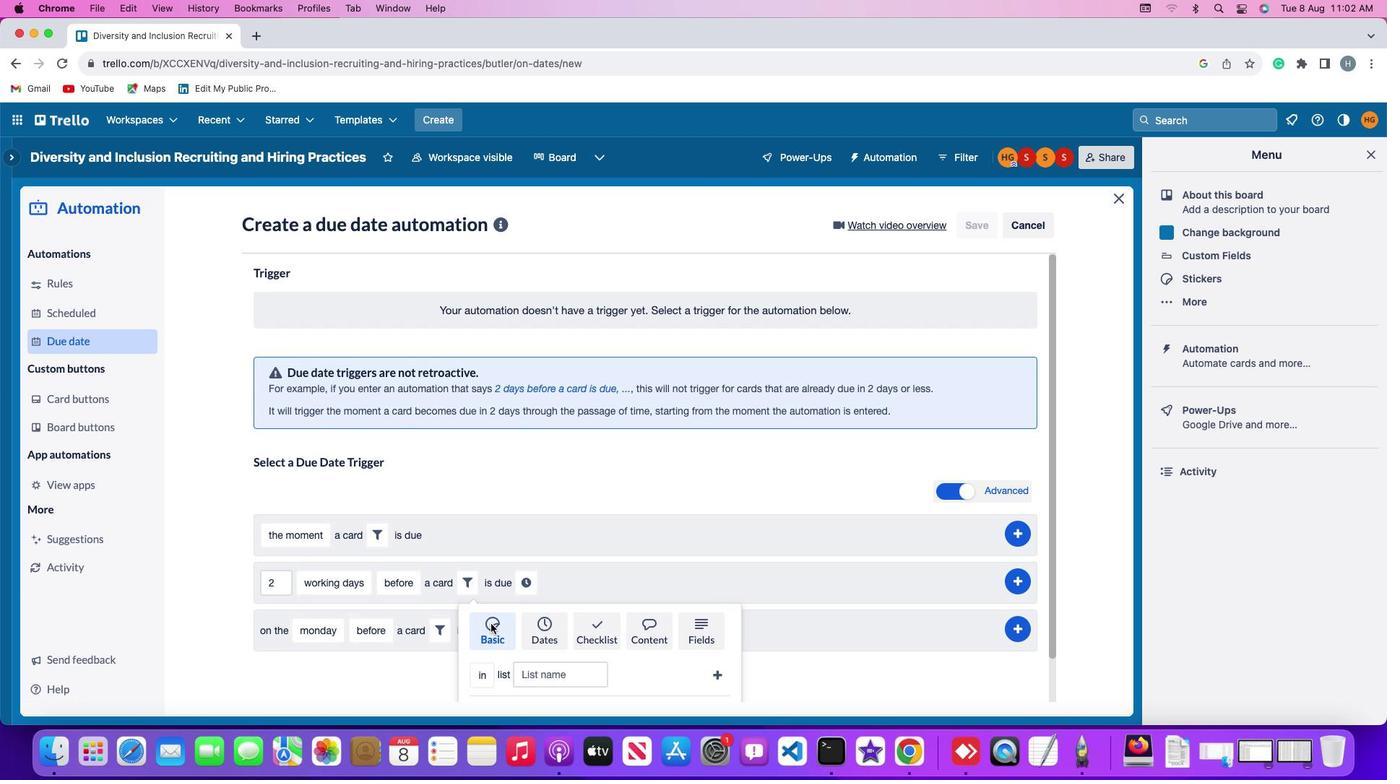 
Action: Mouse scrolled (491, 624) with delta (0, 0)
Screenshot: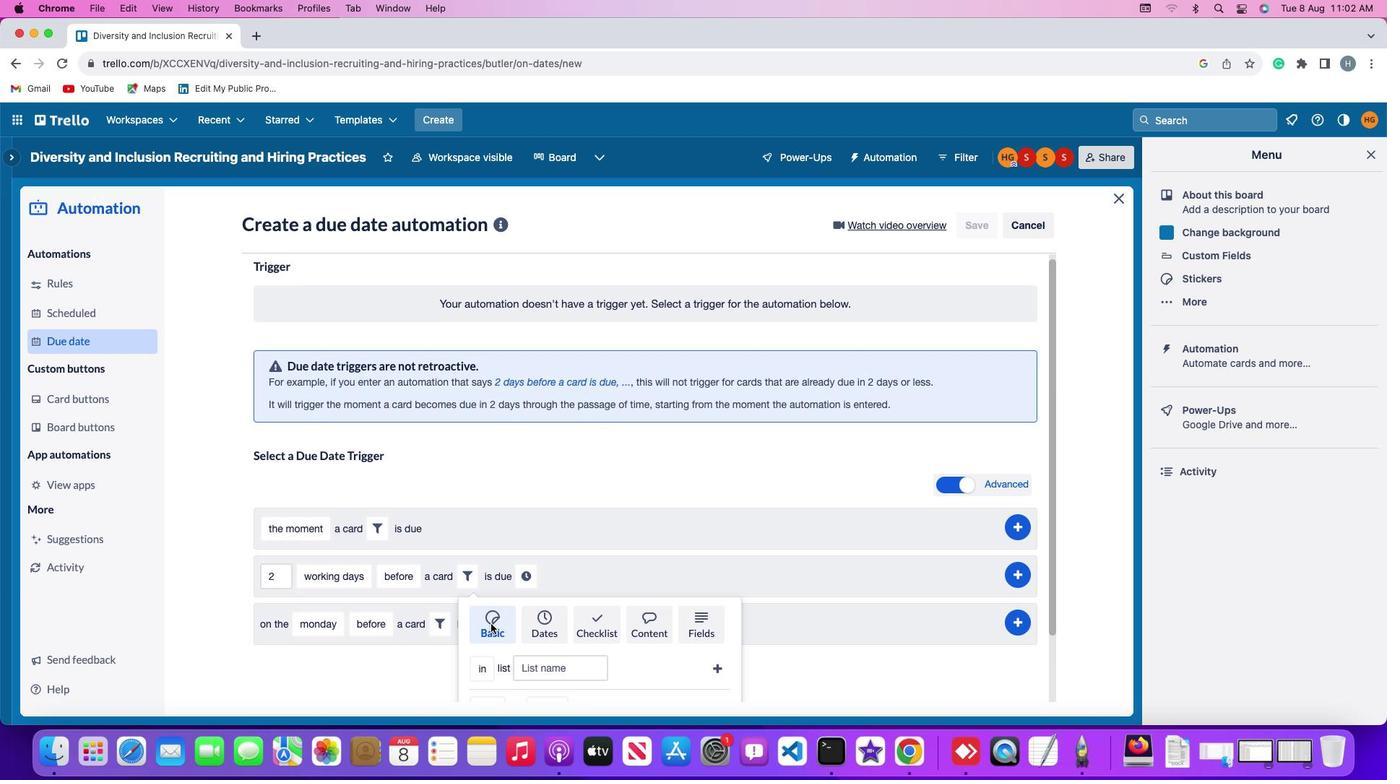 
Action: Mouse scrolled (491, 624) with delta (0, 0)
Screenshot: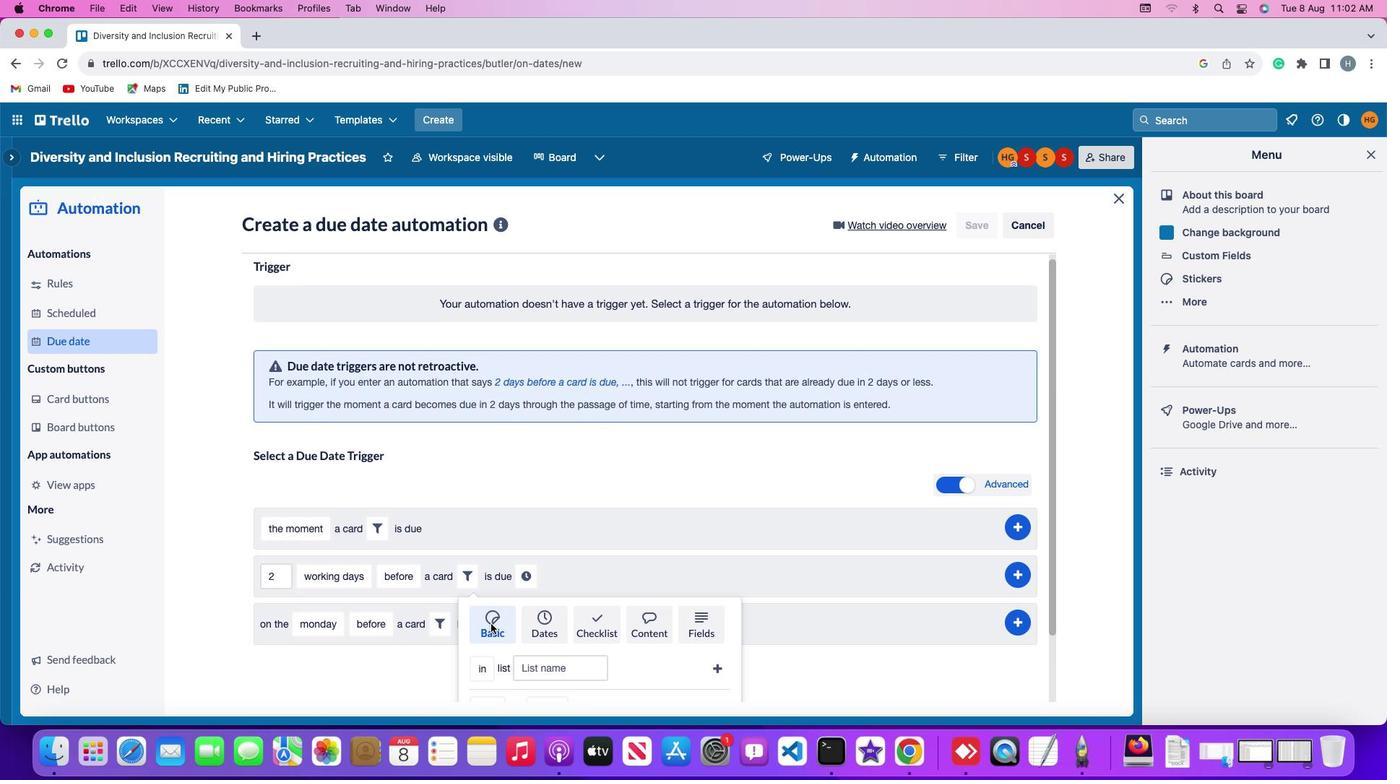 
Action: Mouse scrolled (491, 624) with delta (0, -2)
Screenshot: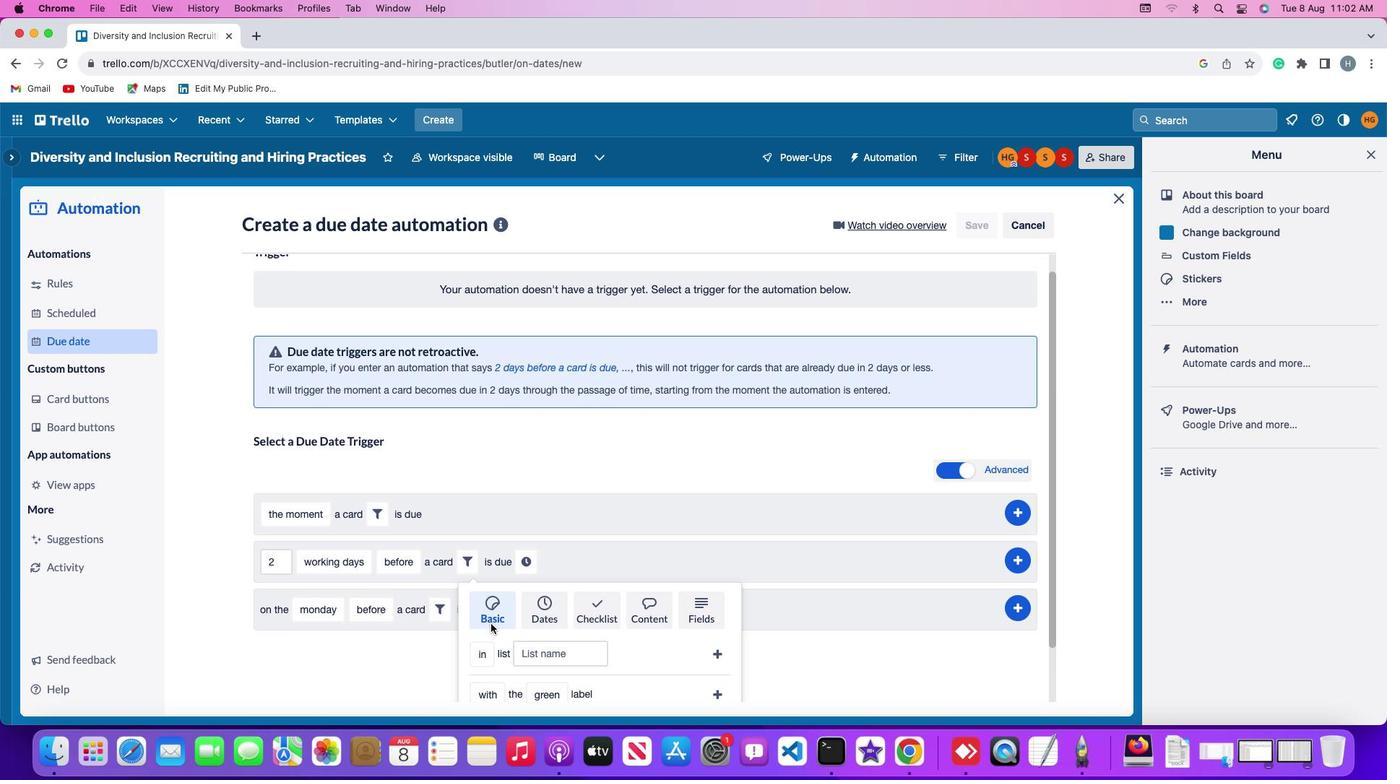 
Action: Mouse scrolled (491, 624) with delta (0, -3)
Screenshot: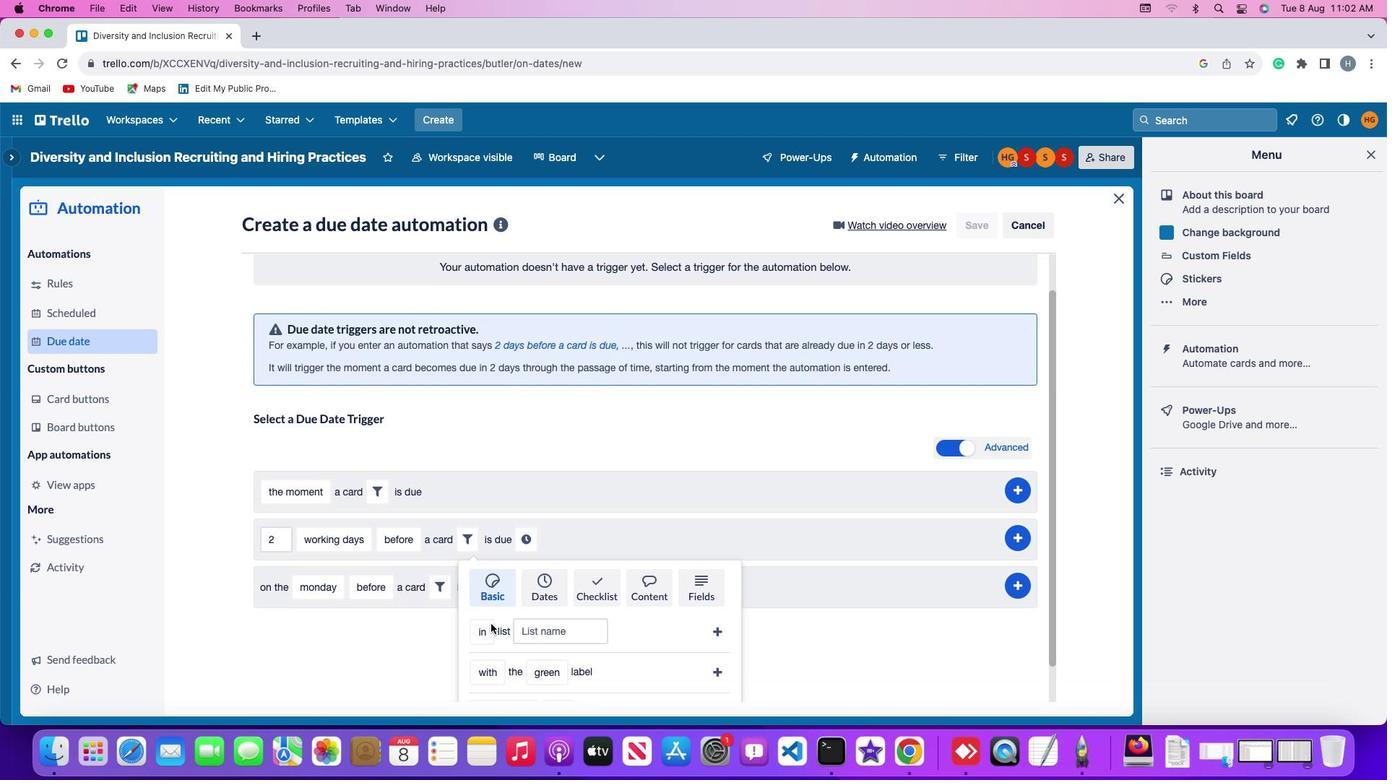 
Action: Mouse scrolled (491, 624) with delta (0, -3)
Screenshot: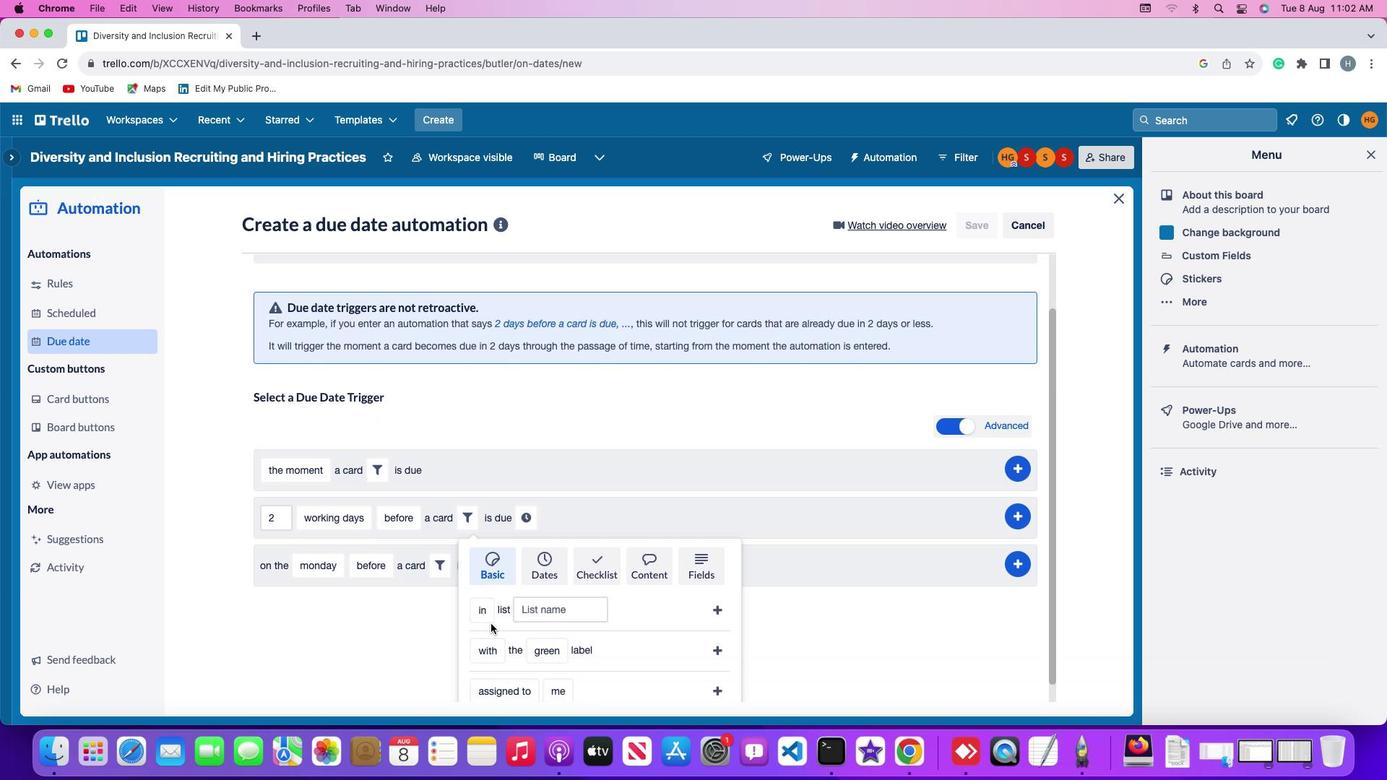 
Action: Mouse moved to (490, 623)
Screenshot: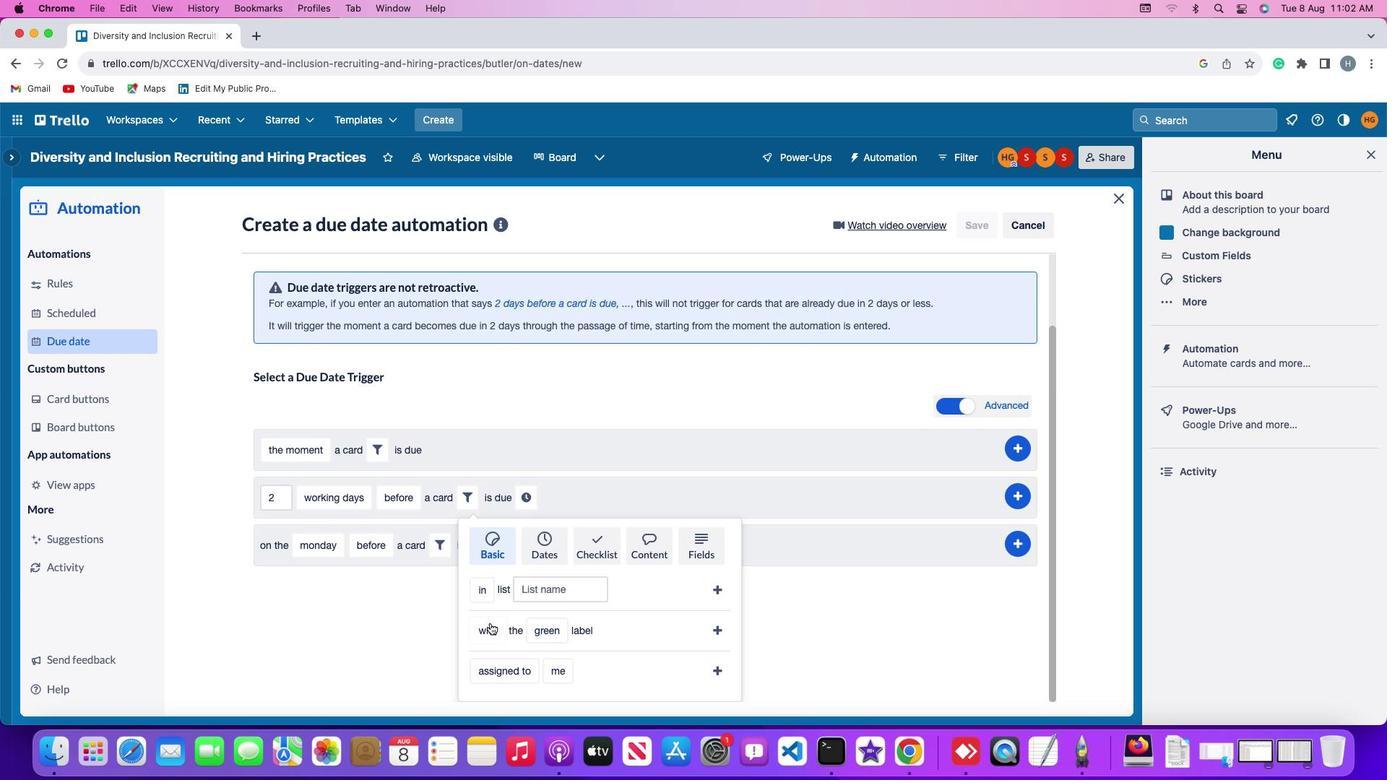 
Action: Mouse pressed left at (490, 623)
Screenshot: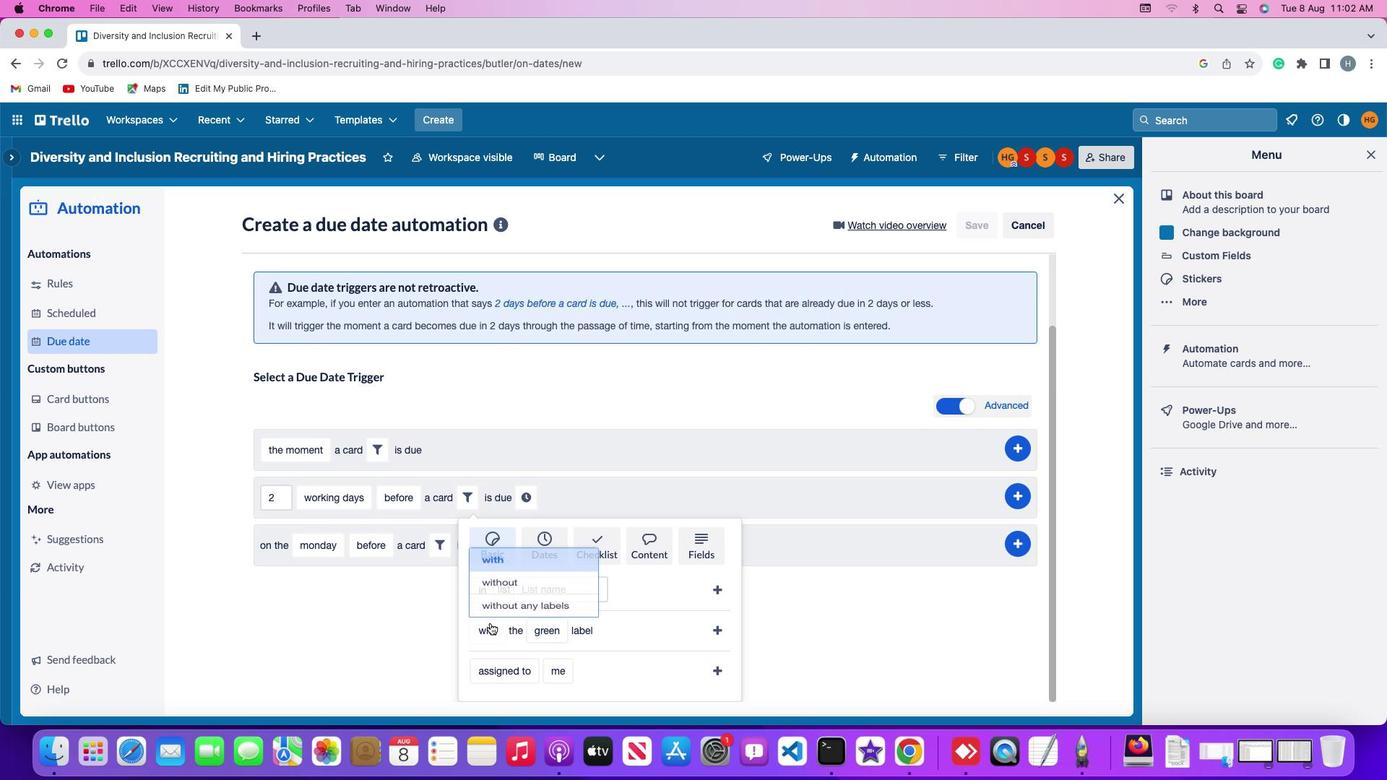 
Action: Mouse moved to (510, 545)
Screenshot: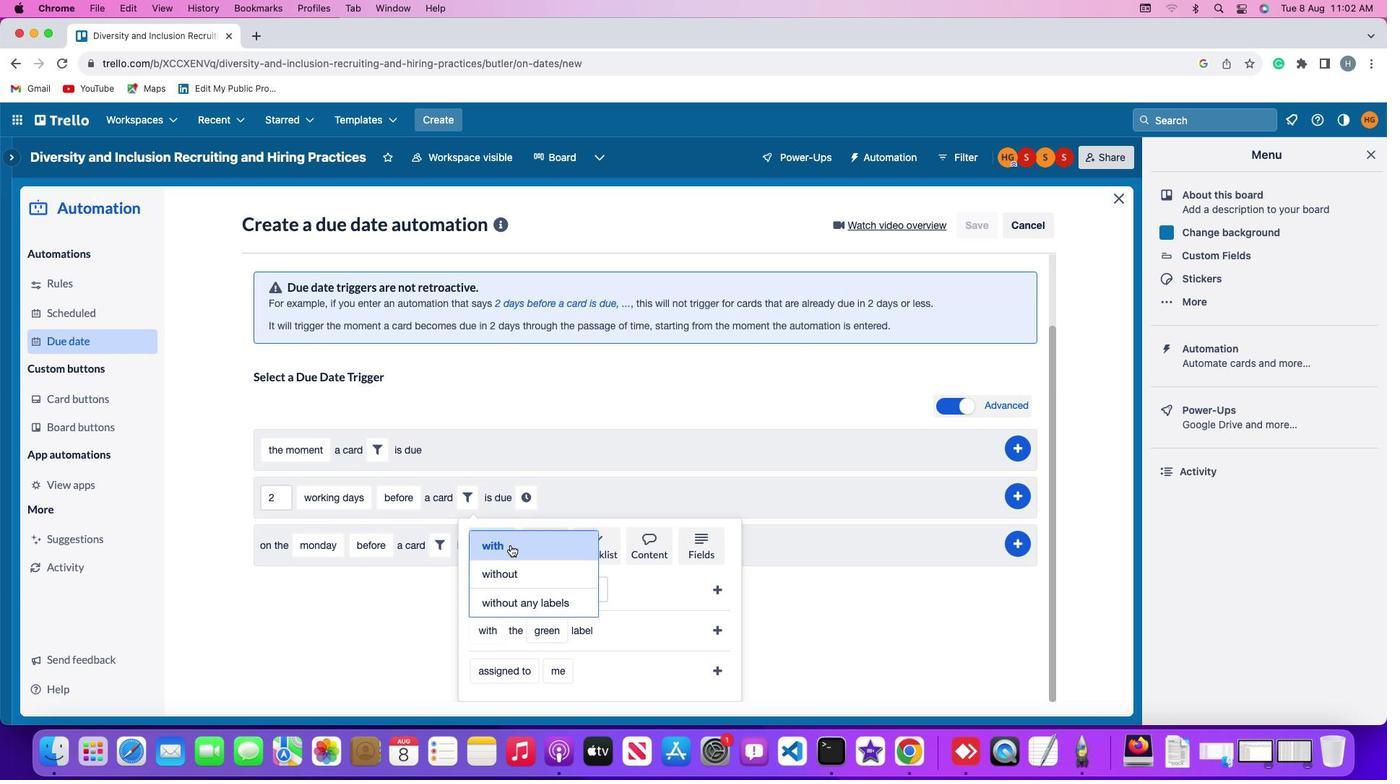 
Action: Mouse pressed left at (510, 545)
Screenshot: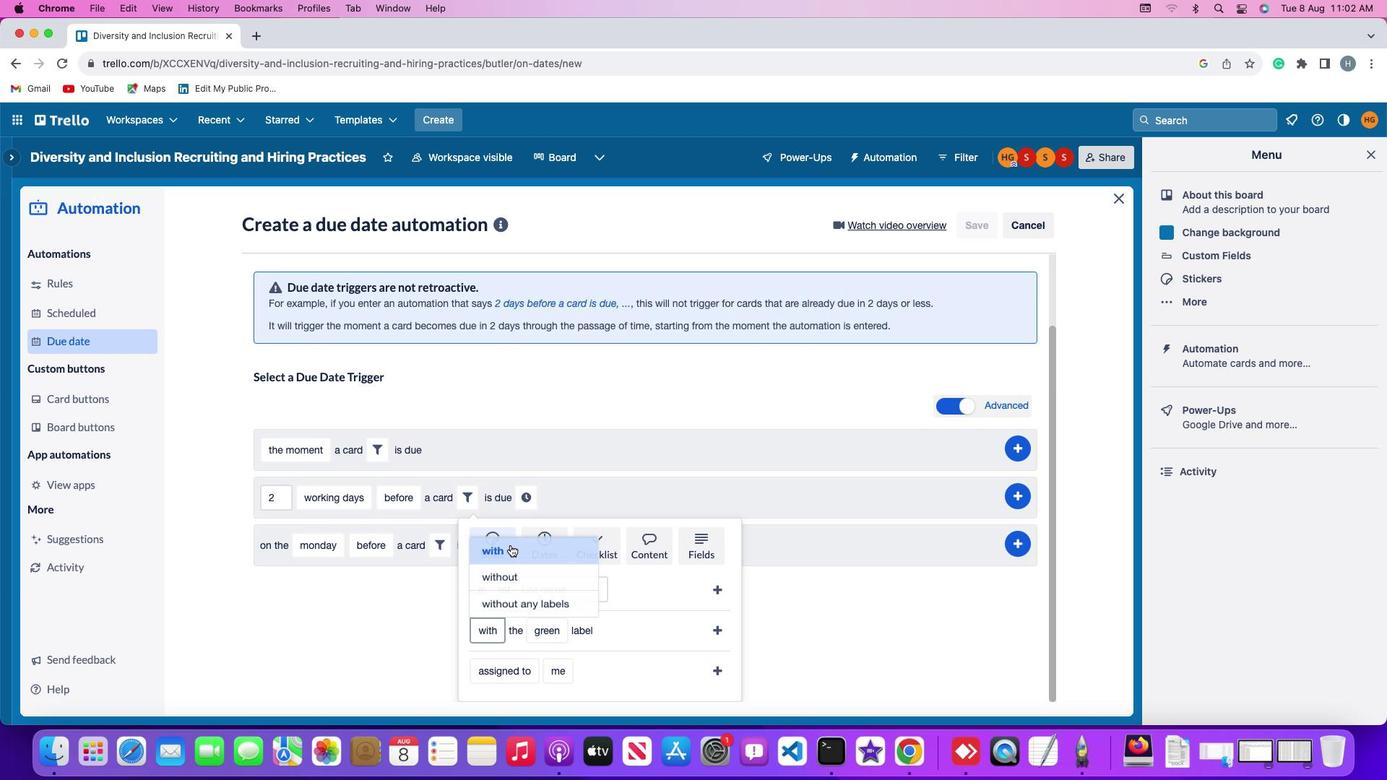 
Action: Mouse moved to (541, 628)
Screenshot: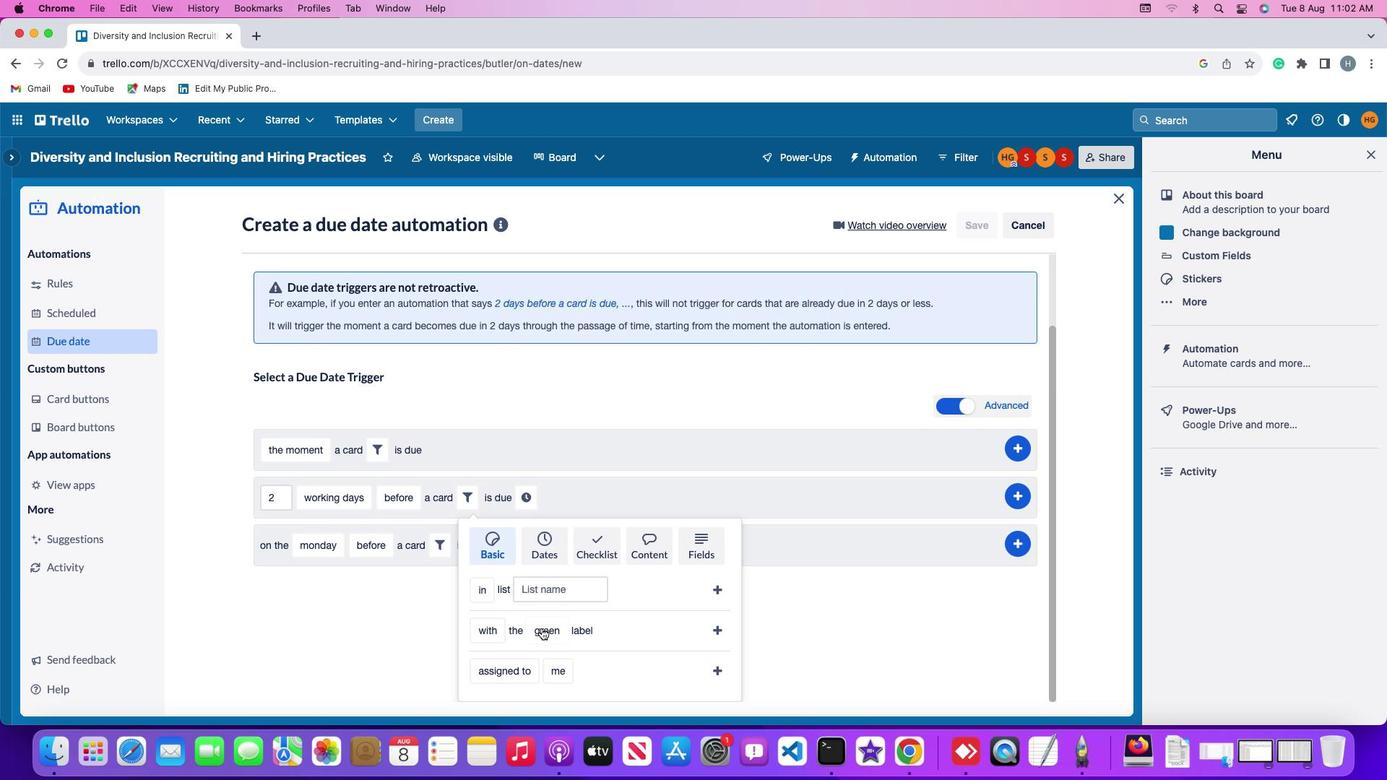 
Action: Mouse pressed left at (541, 628)
Screenshot: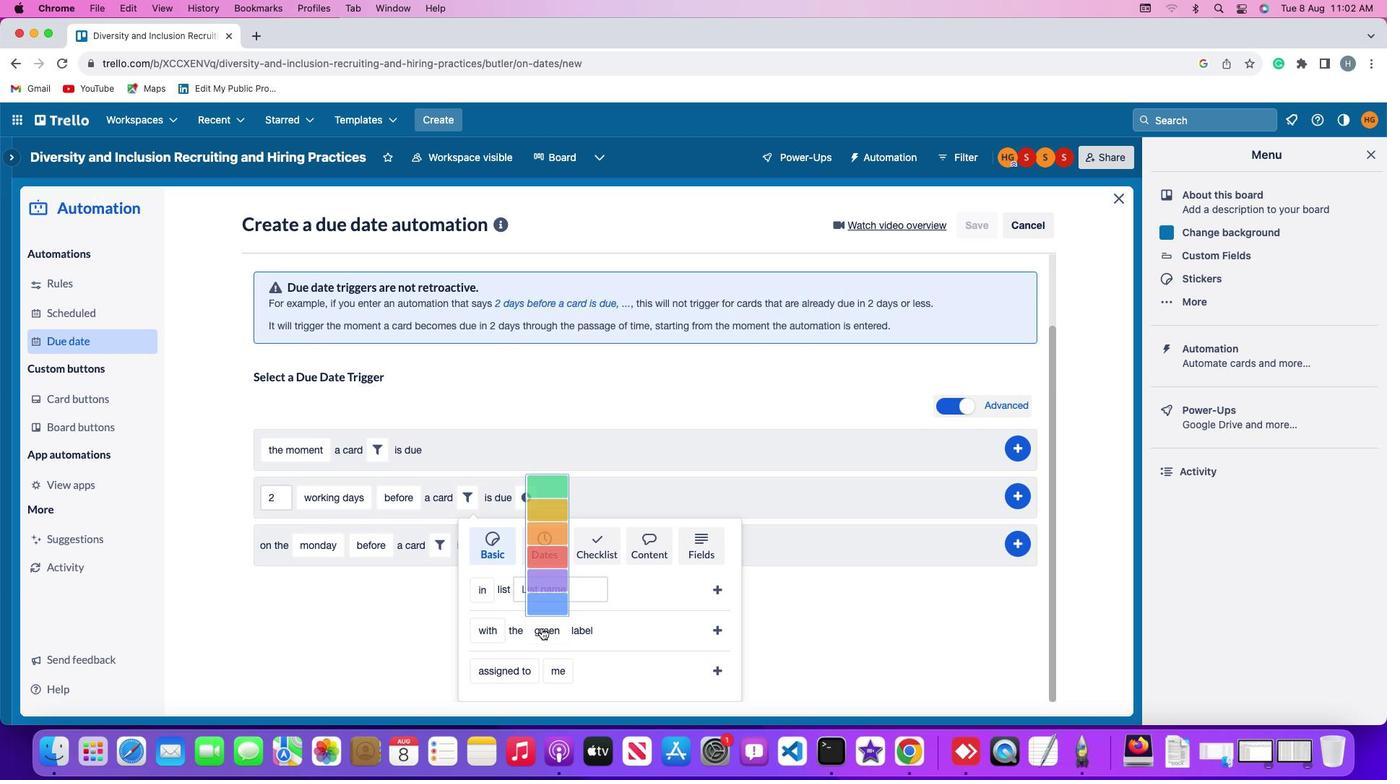 
Action: Mouse moved to (547, 533)
Screenshot: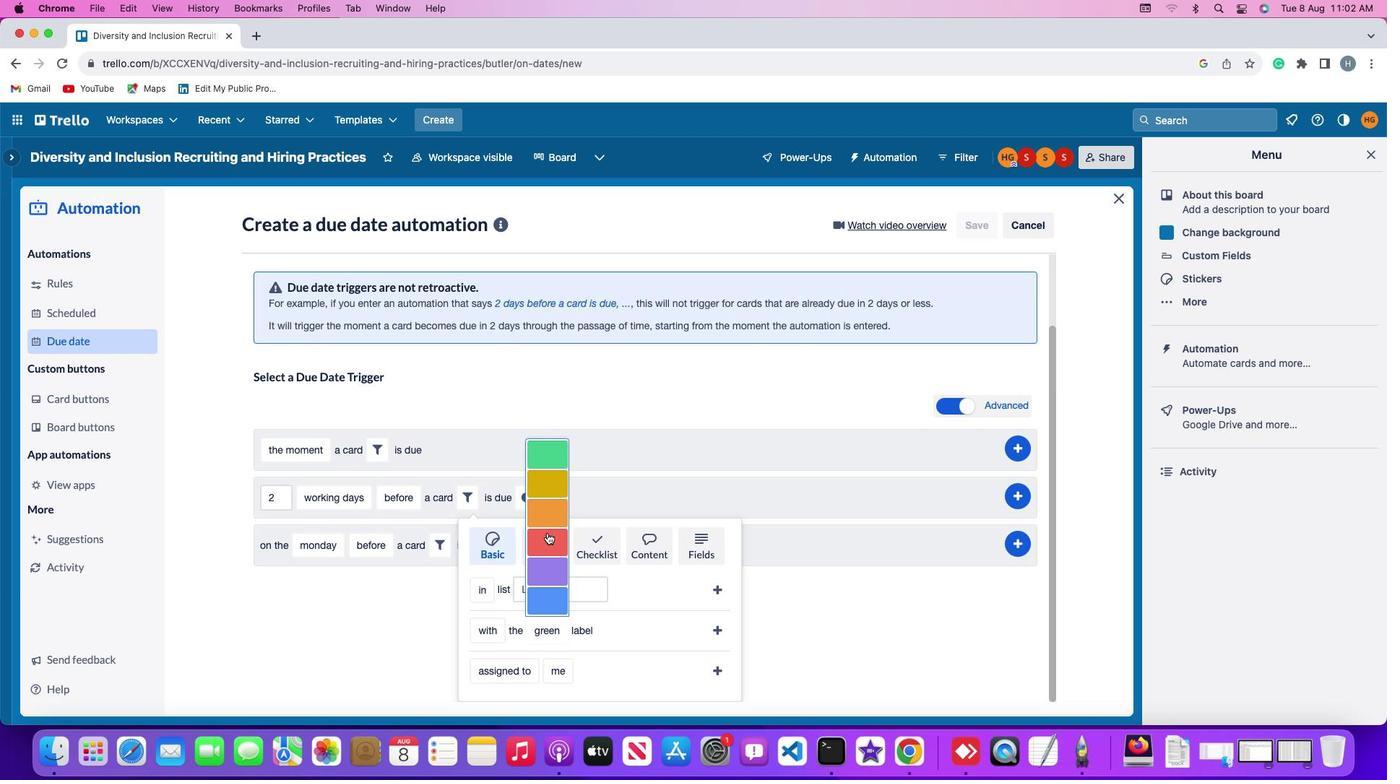 
Action: Mouse pressed left at (547, 533)
Screenshot: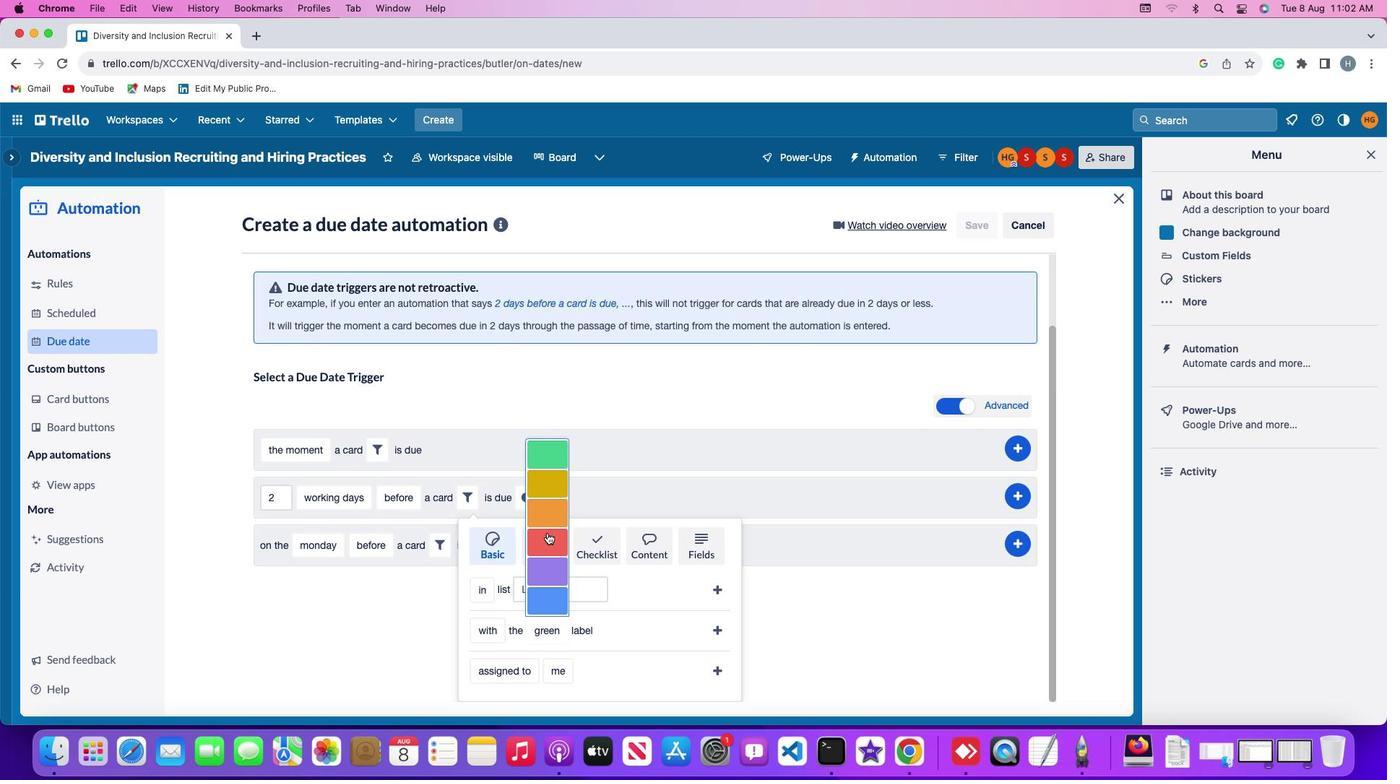 
Action: Mouse moved to (716, 630)
Screenshot: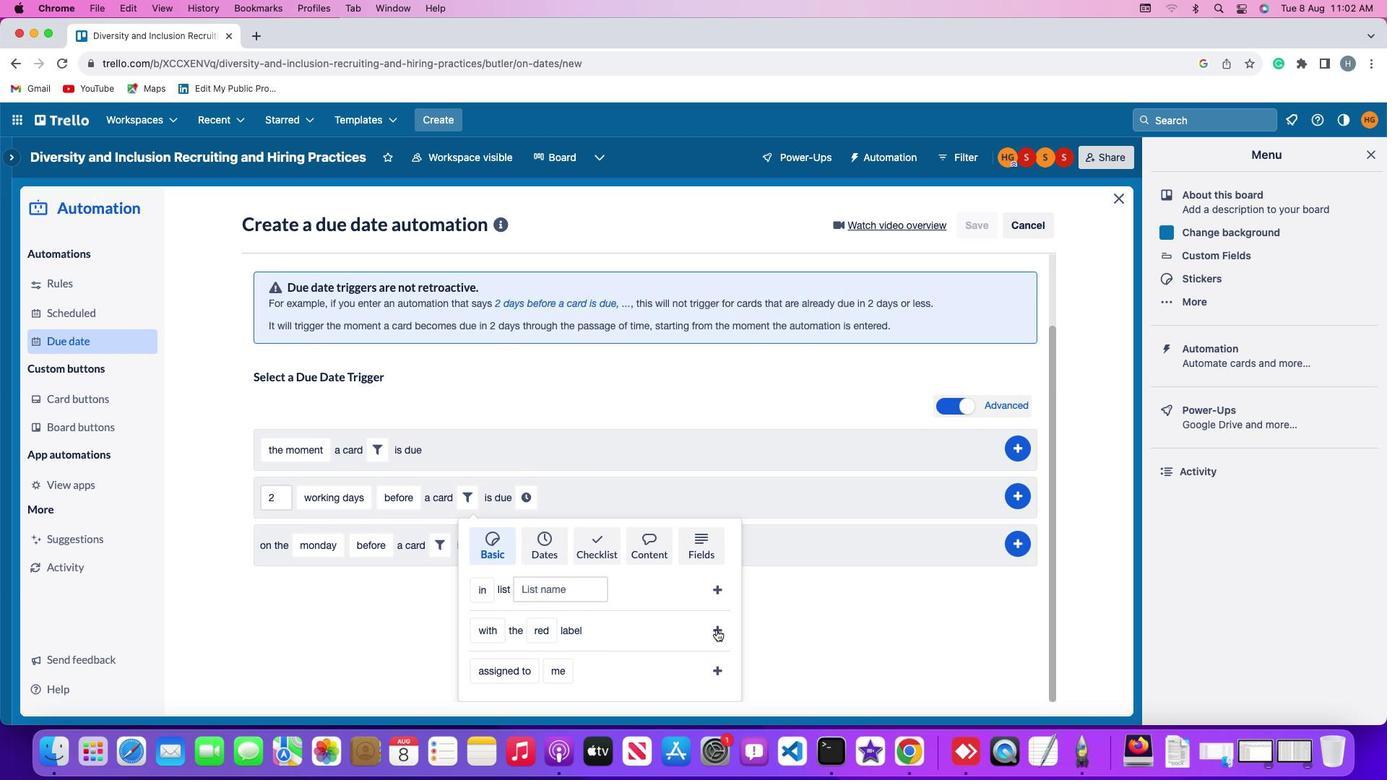 
Action: Mouse pressed left at (716, 630)
Screenshot: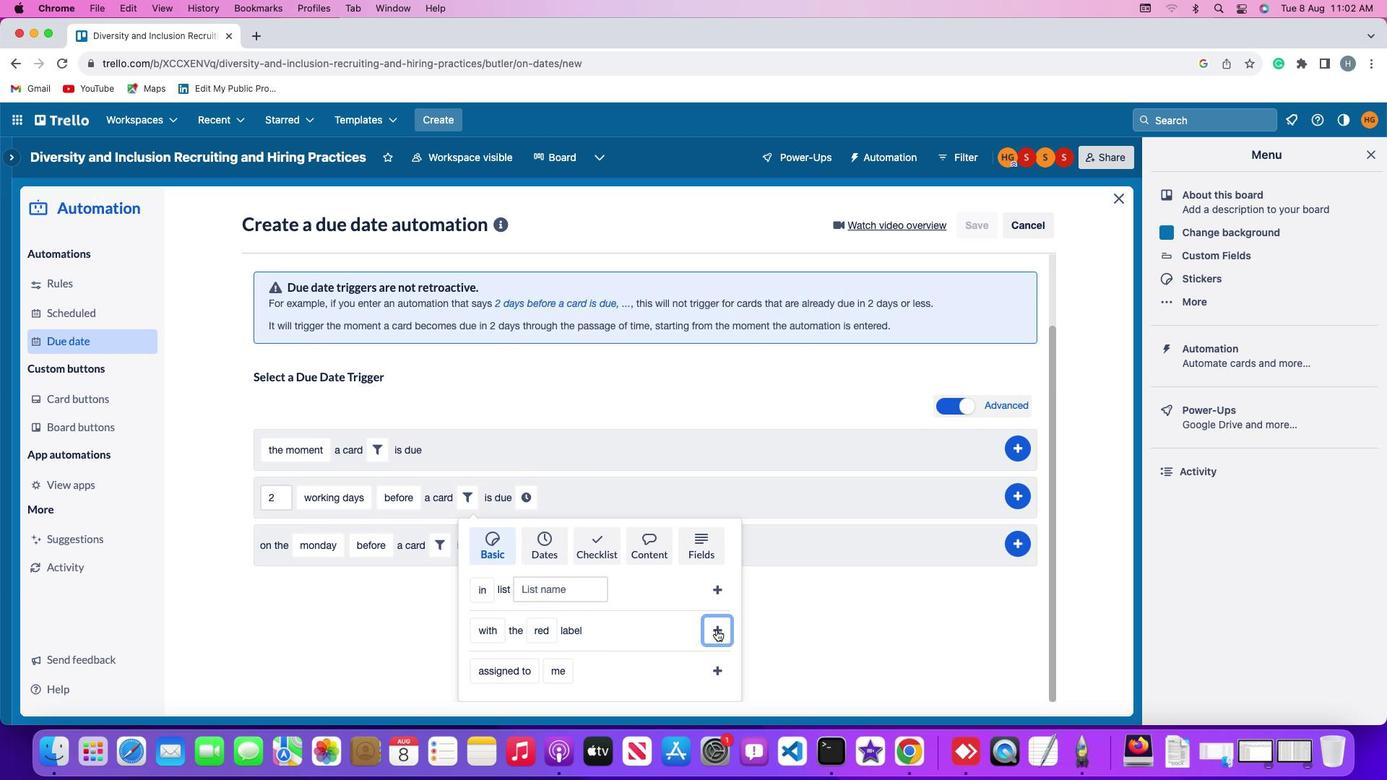 
Action: Mouse moved to (640, 586)
Screenshot: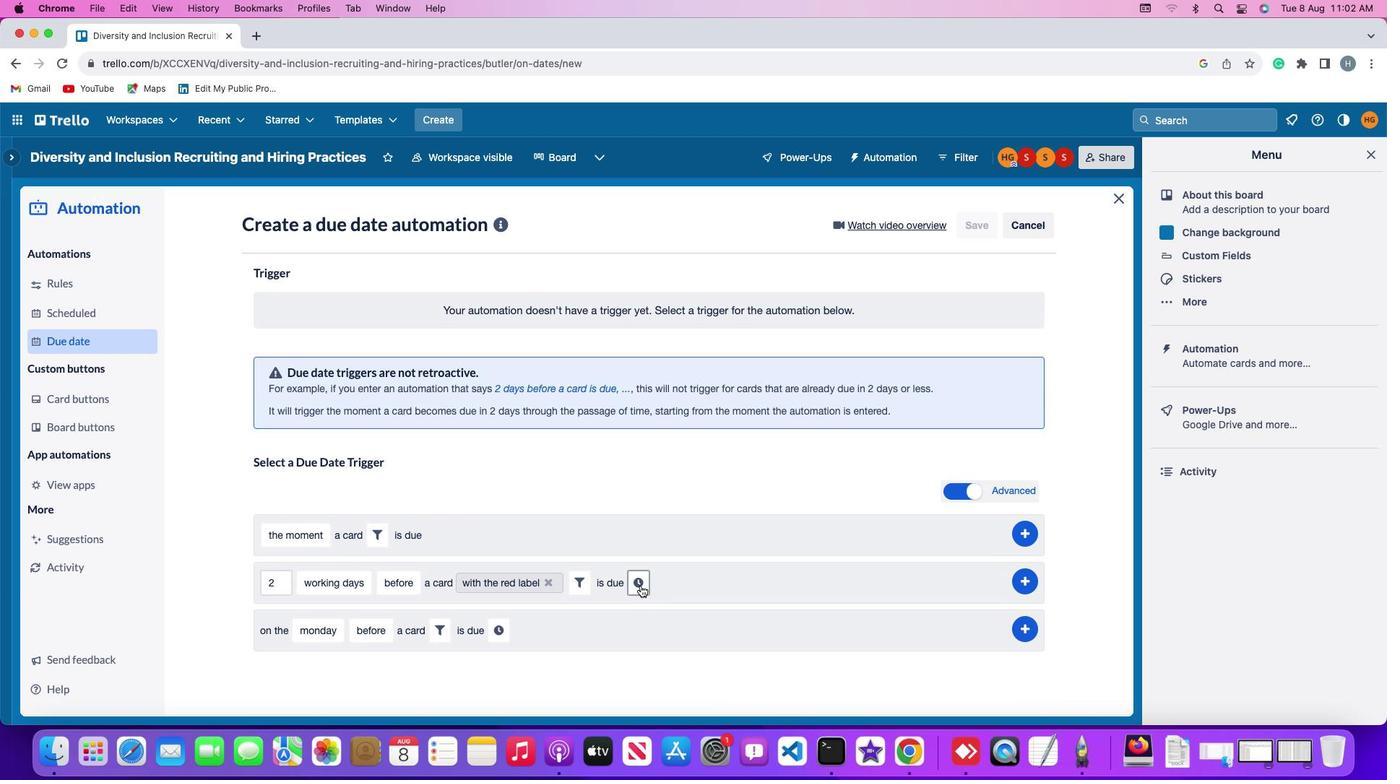 
Action: Mouse pressed left at (640, 586)
Screenshot: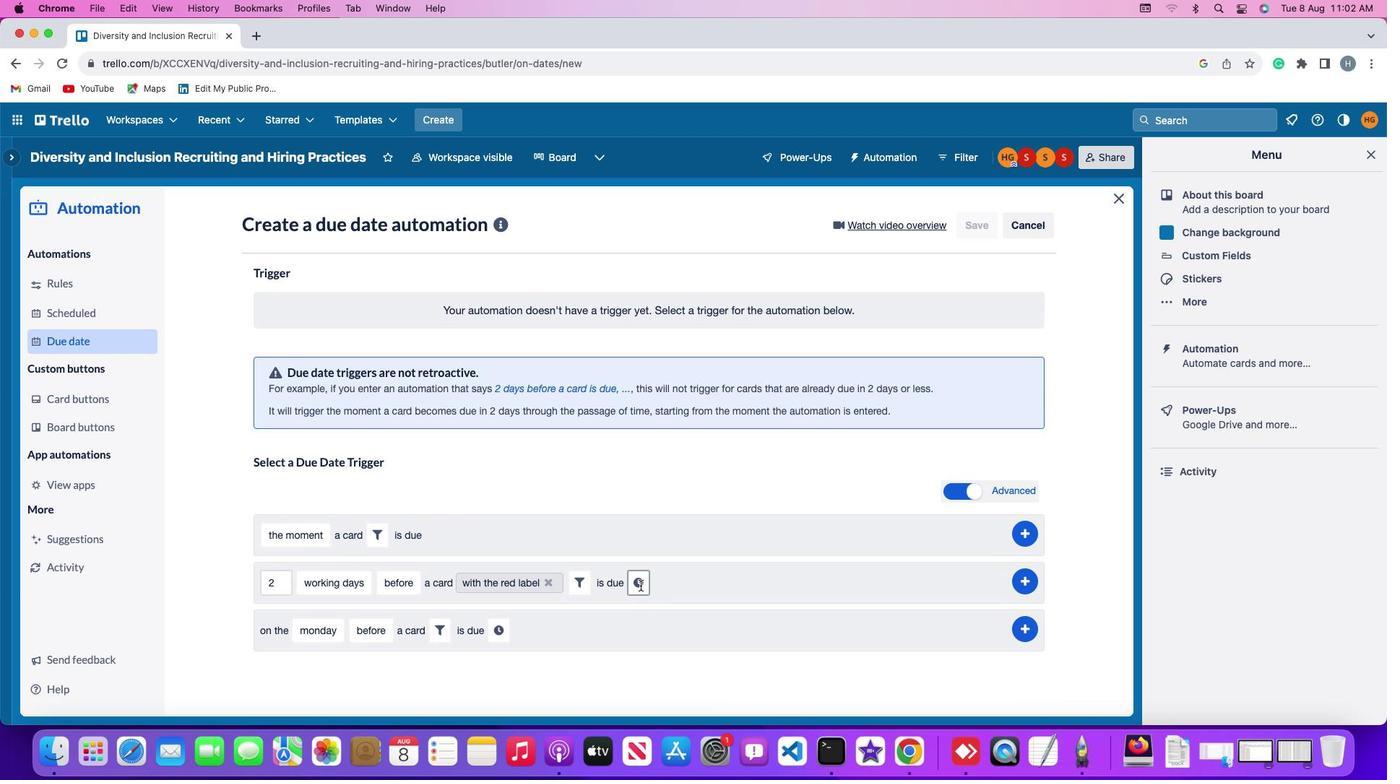 
Action: Mouse moved to (667, 586)
Screenshot: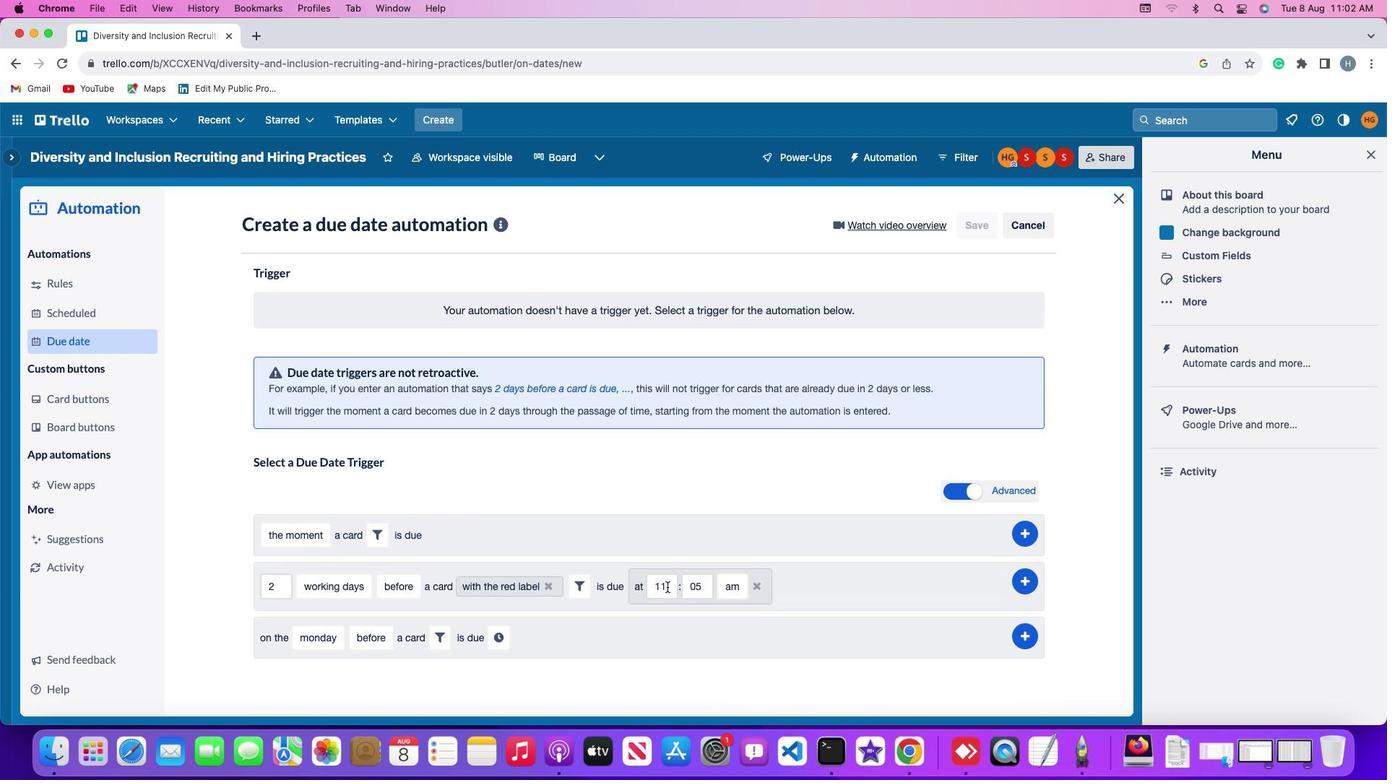 
Action: Mouse pressed left at (667, 586)
Screenshot: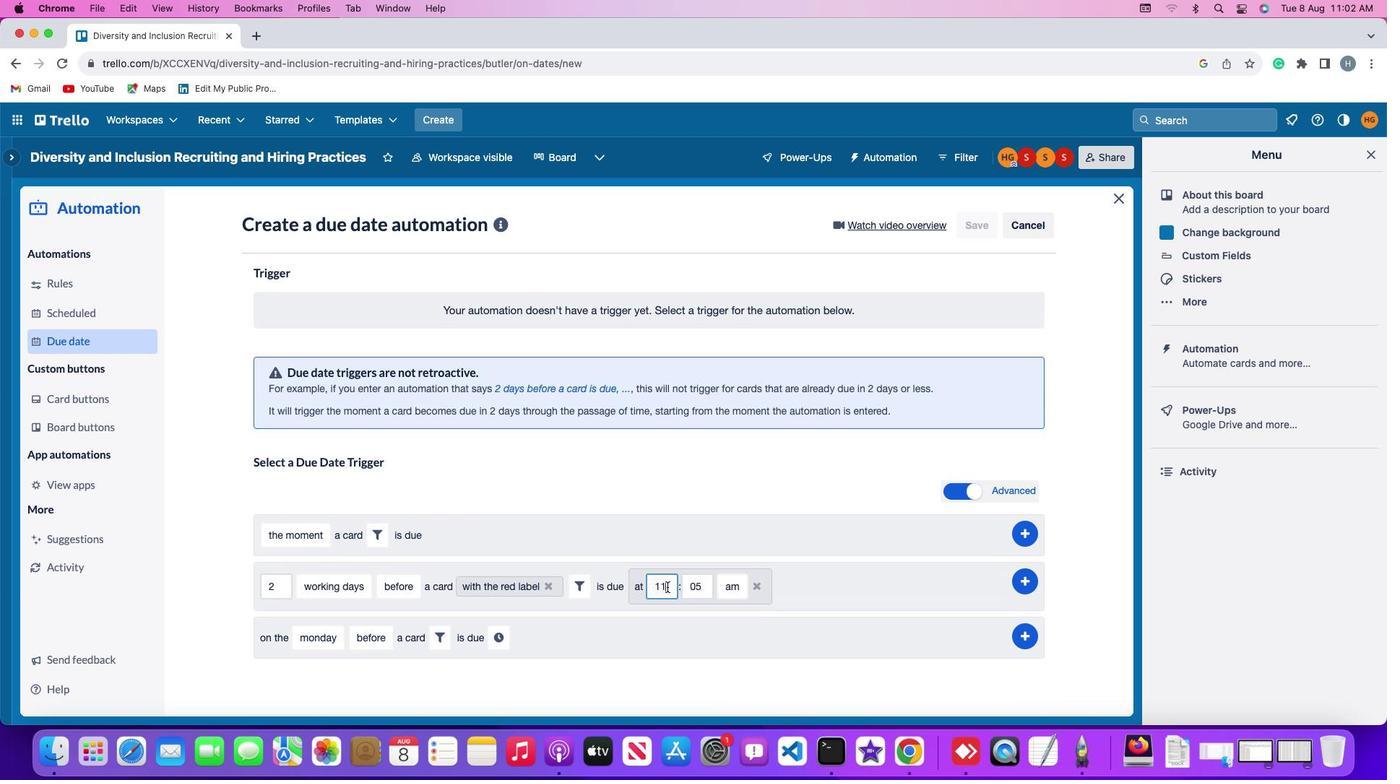 
Action: Key pressed Key.backspaceKey.backspace'1''1'
Screenshot: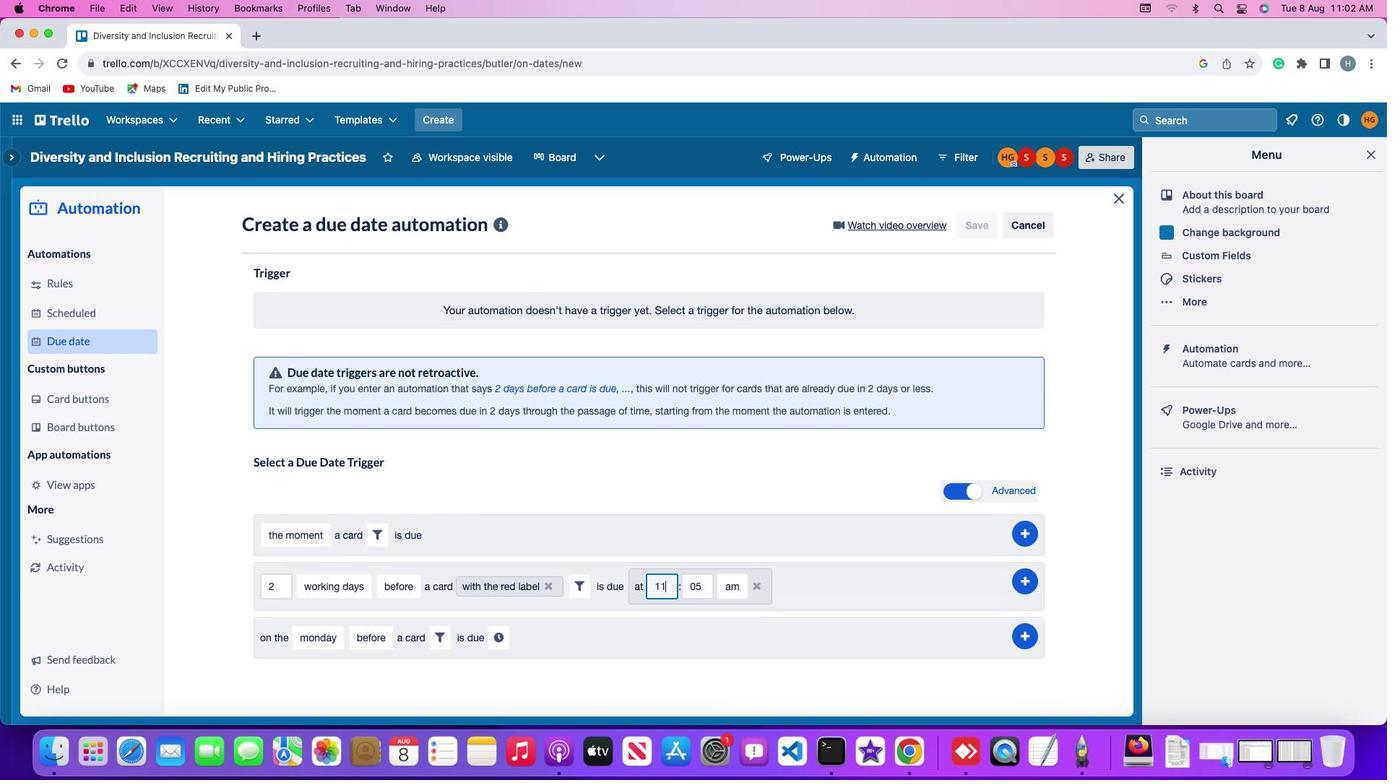 
Action: Mouse moved to (707, 589)
Screenshot: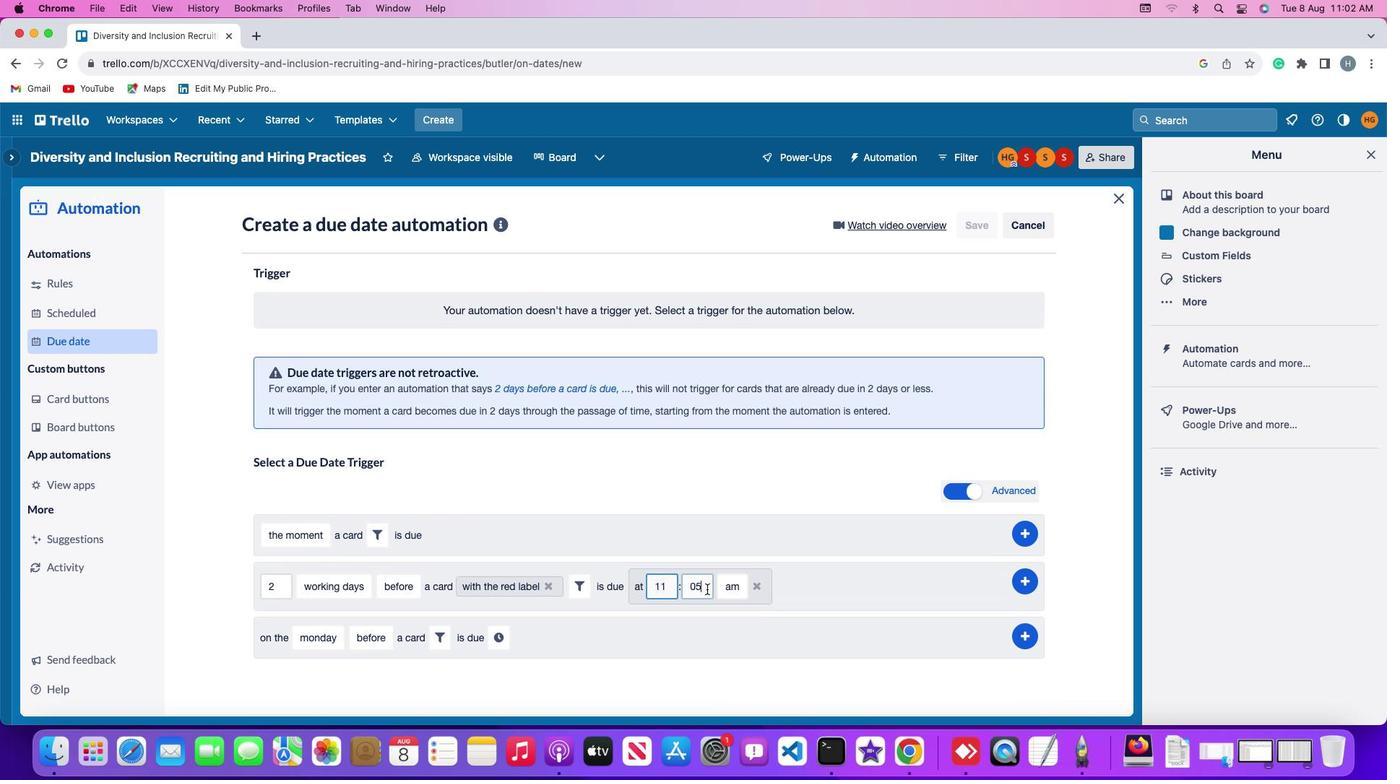 
Action: Mouse pressed left at (707, 589)
Screenshot: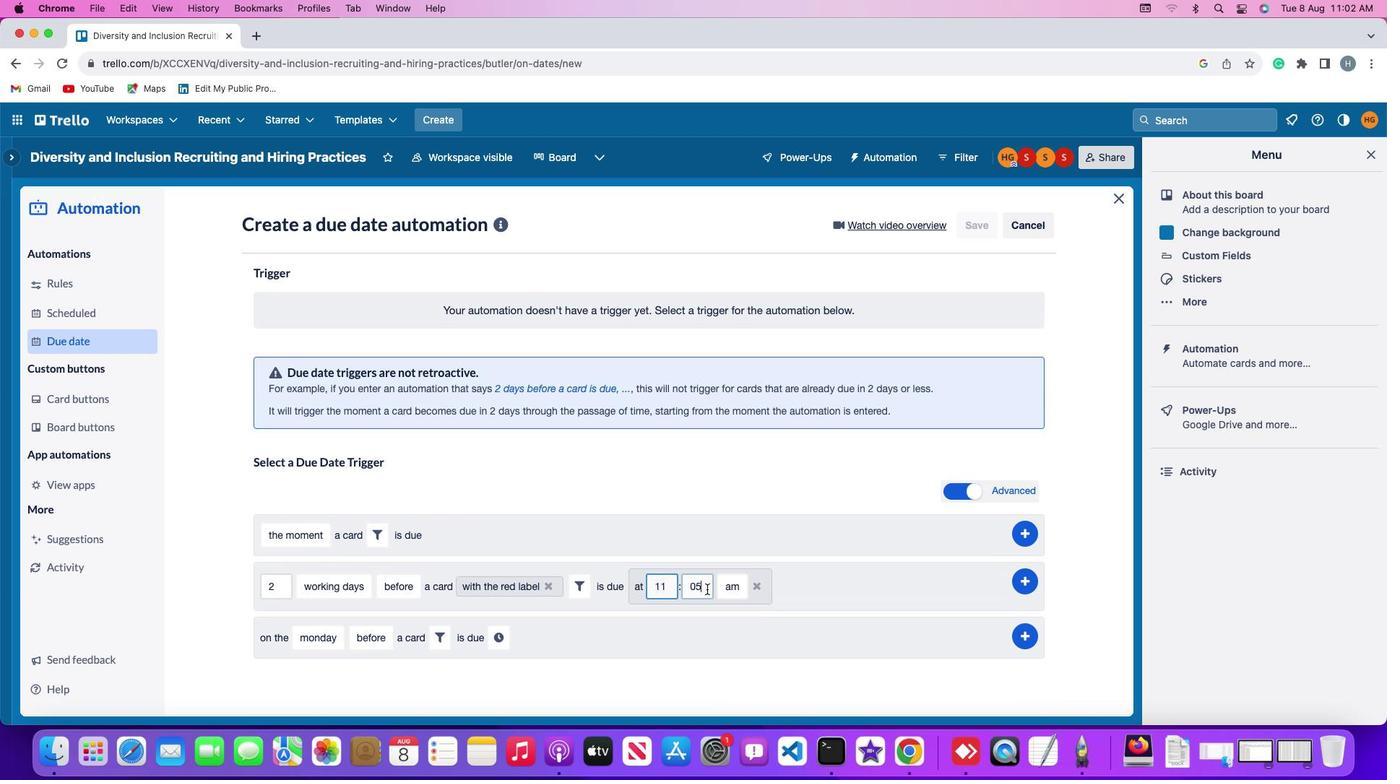 
Action: Mouse moved to (707, 589)
Screenshot: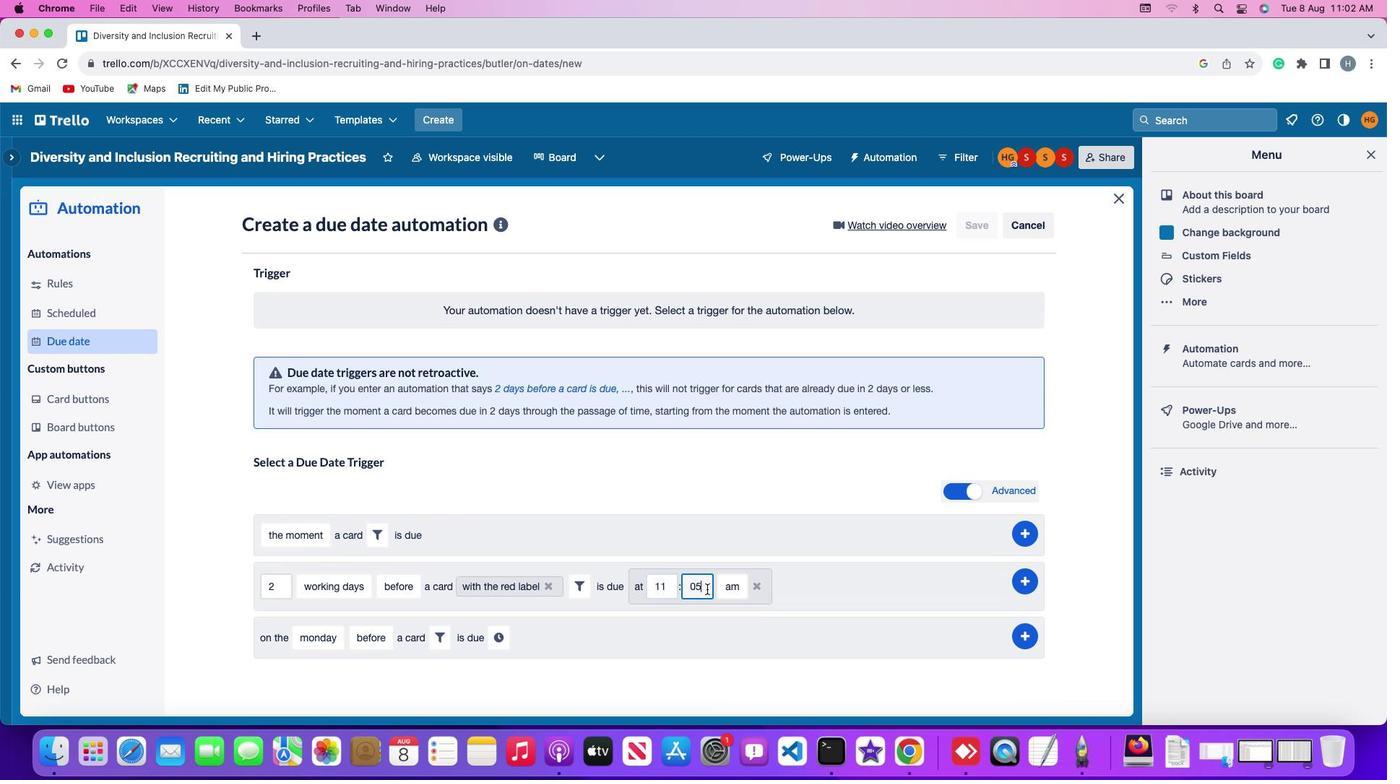 
Action: Key pressed Key.backspaceKey.backspaceKey.backspace'0''0'
Screenshot: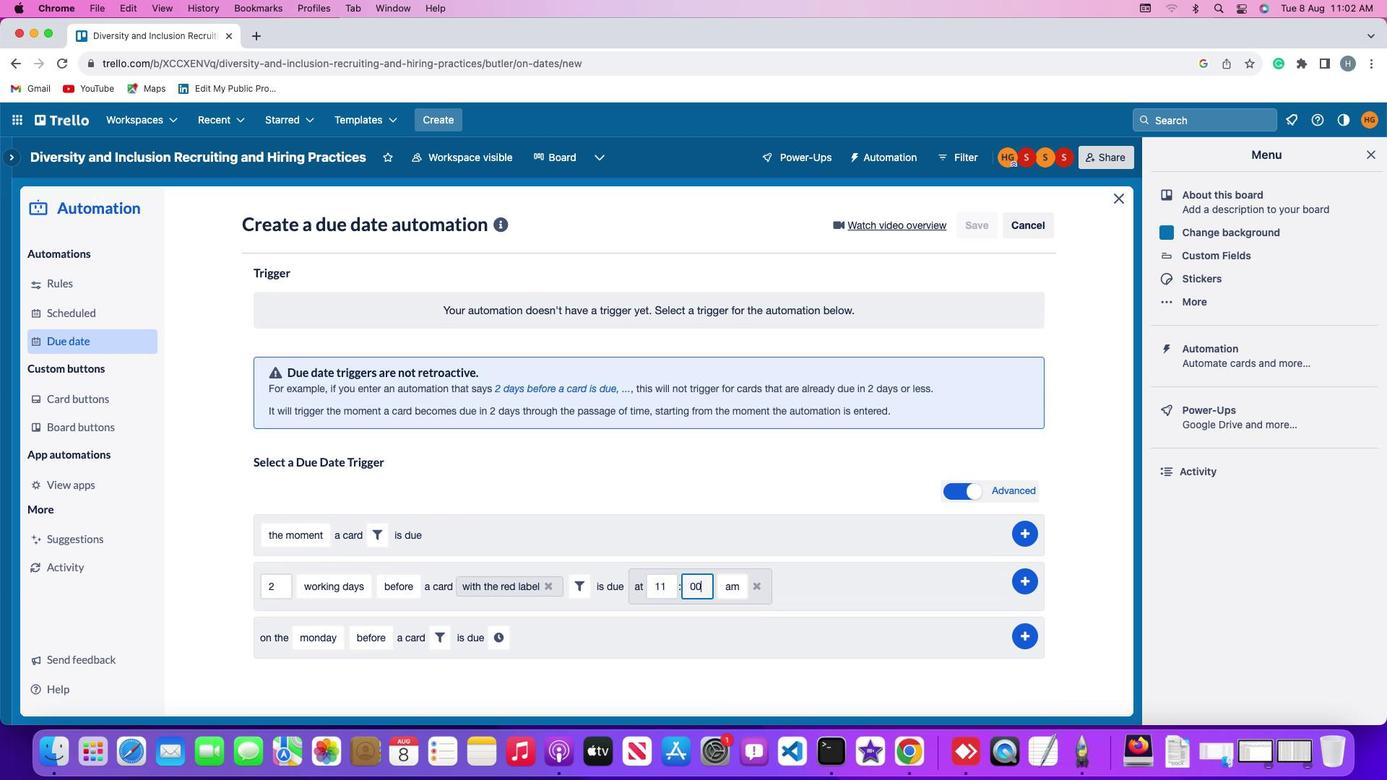 
Action: Mouse moved to (743, 588)
Screenshot: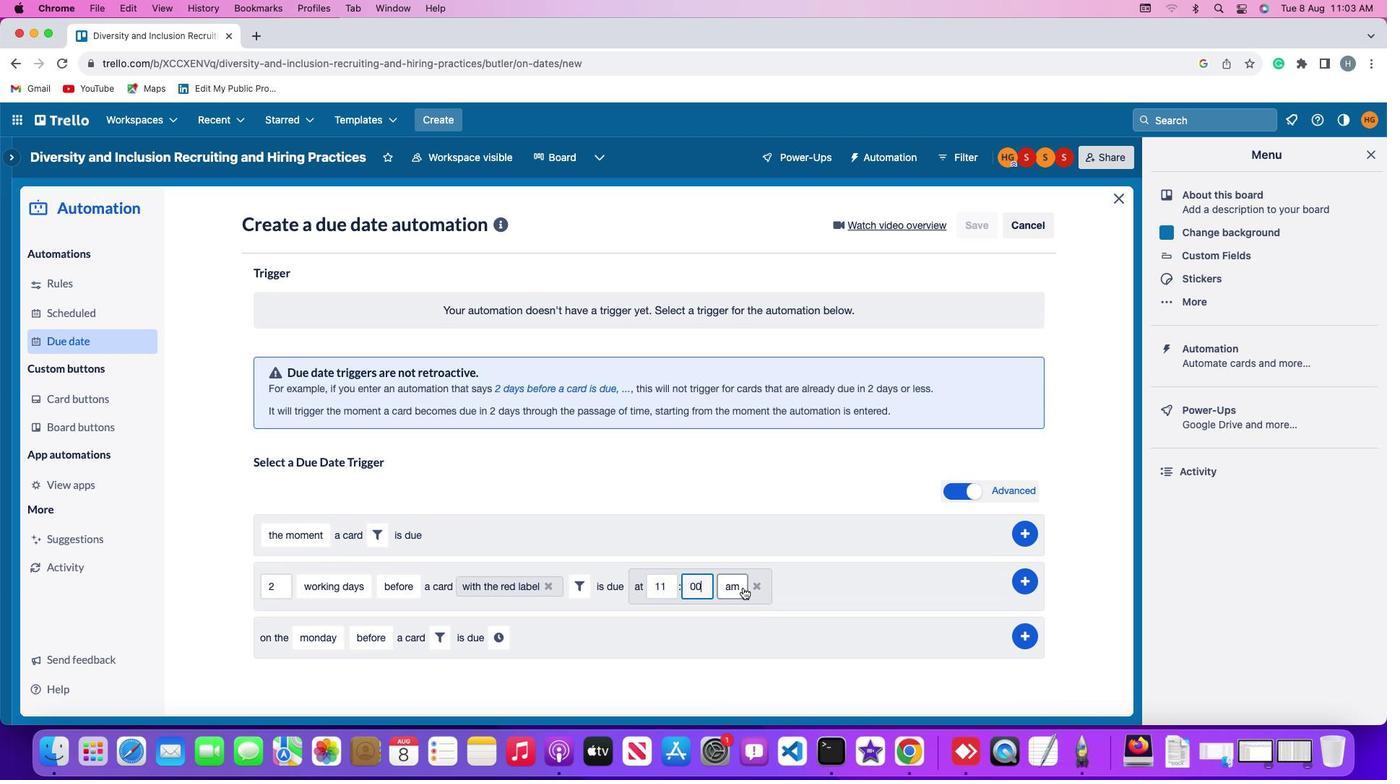 
Action: Mouse pressed left at (743, 588)
Screenshot: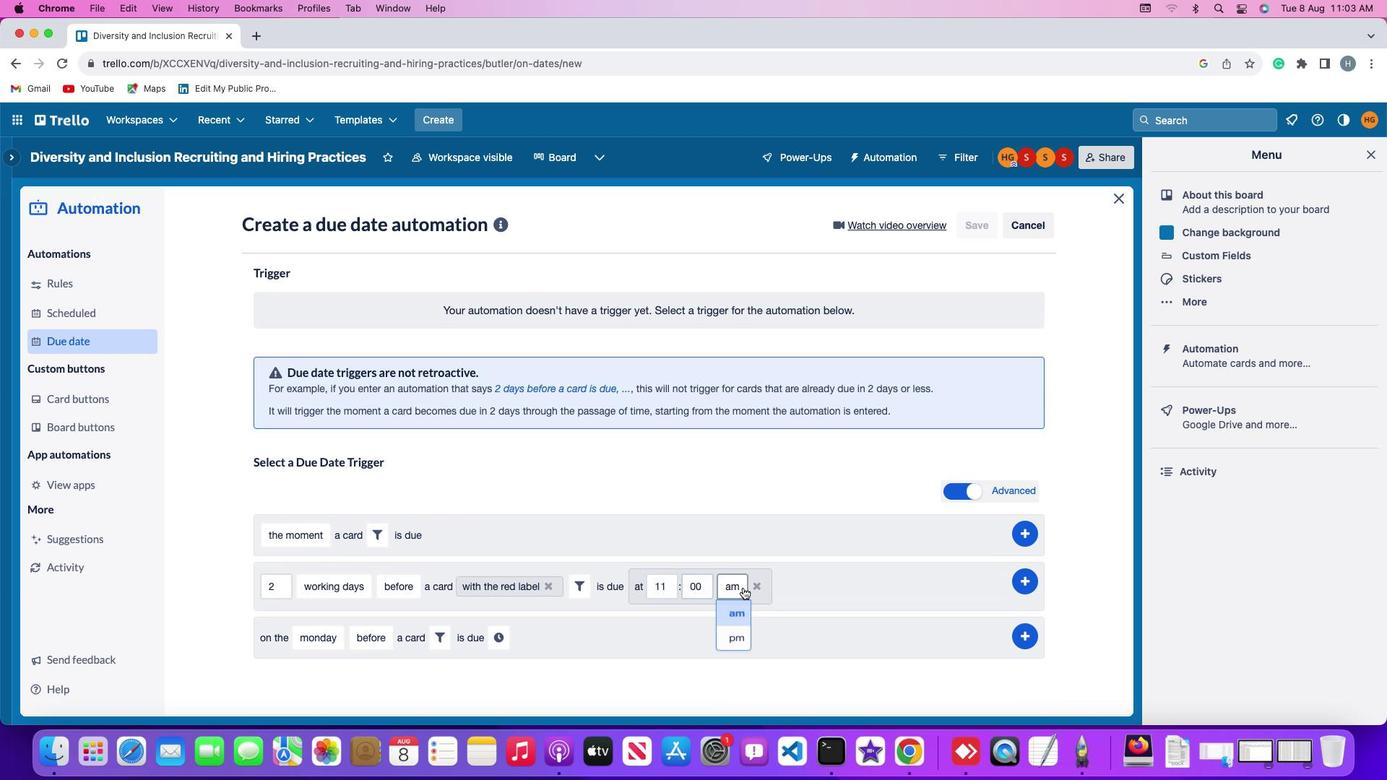 
Action: Mouse moved to (732, 617)
Screenshot: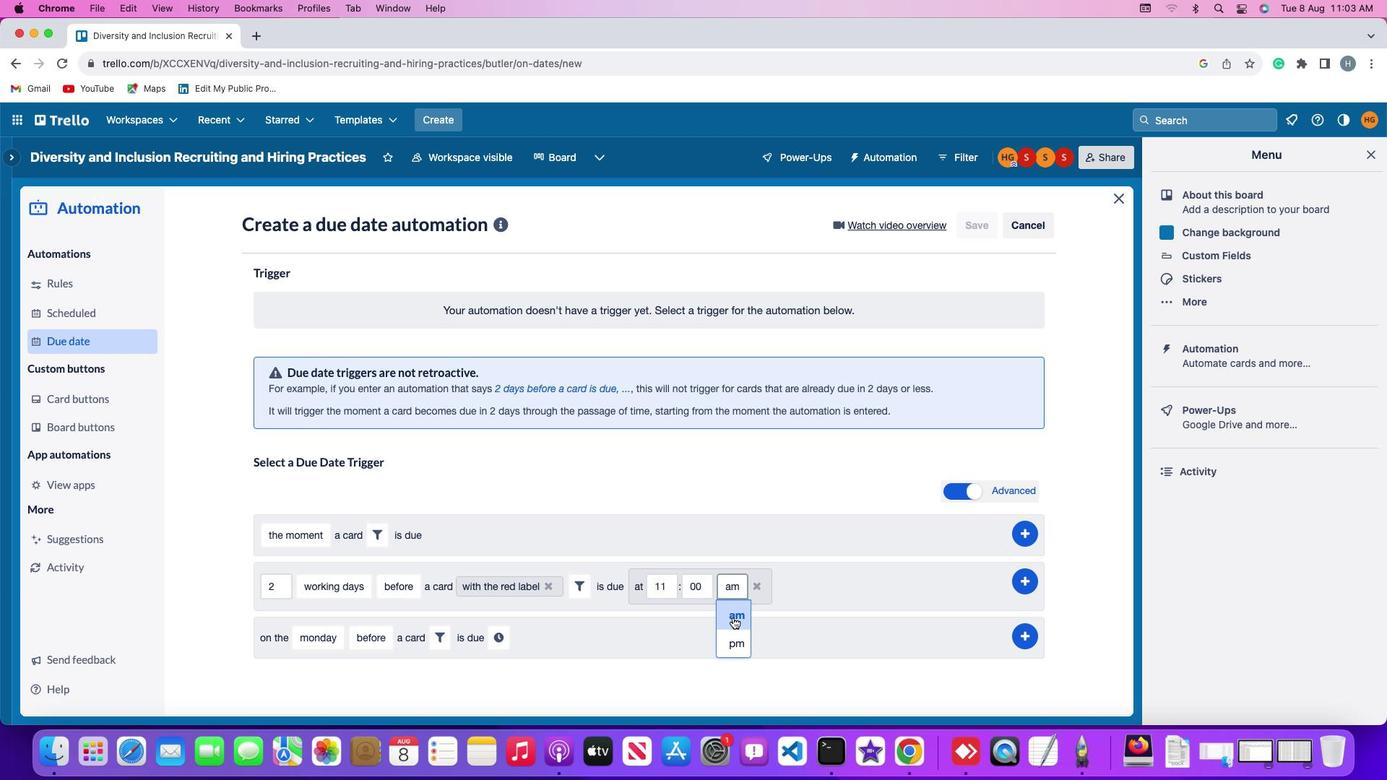
Action: Mouse pressed left at (732, 617)
Screenshot: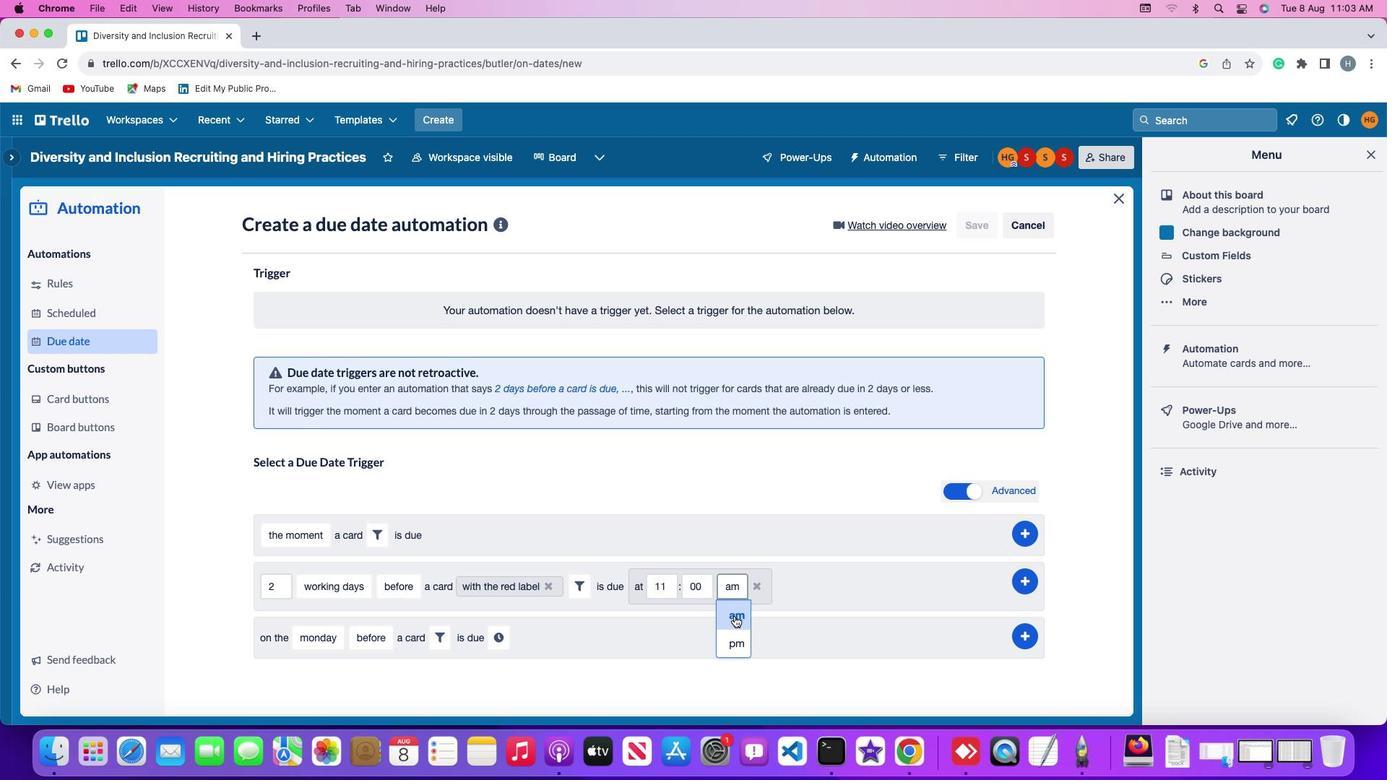 
Action: Mouse moved to (1029, 575)
Screenshot: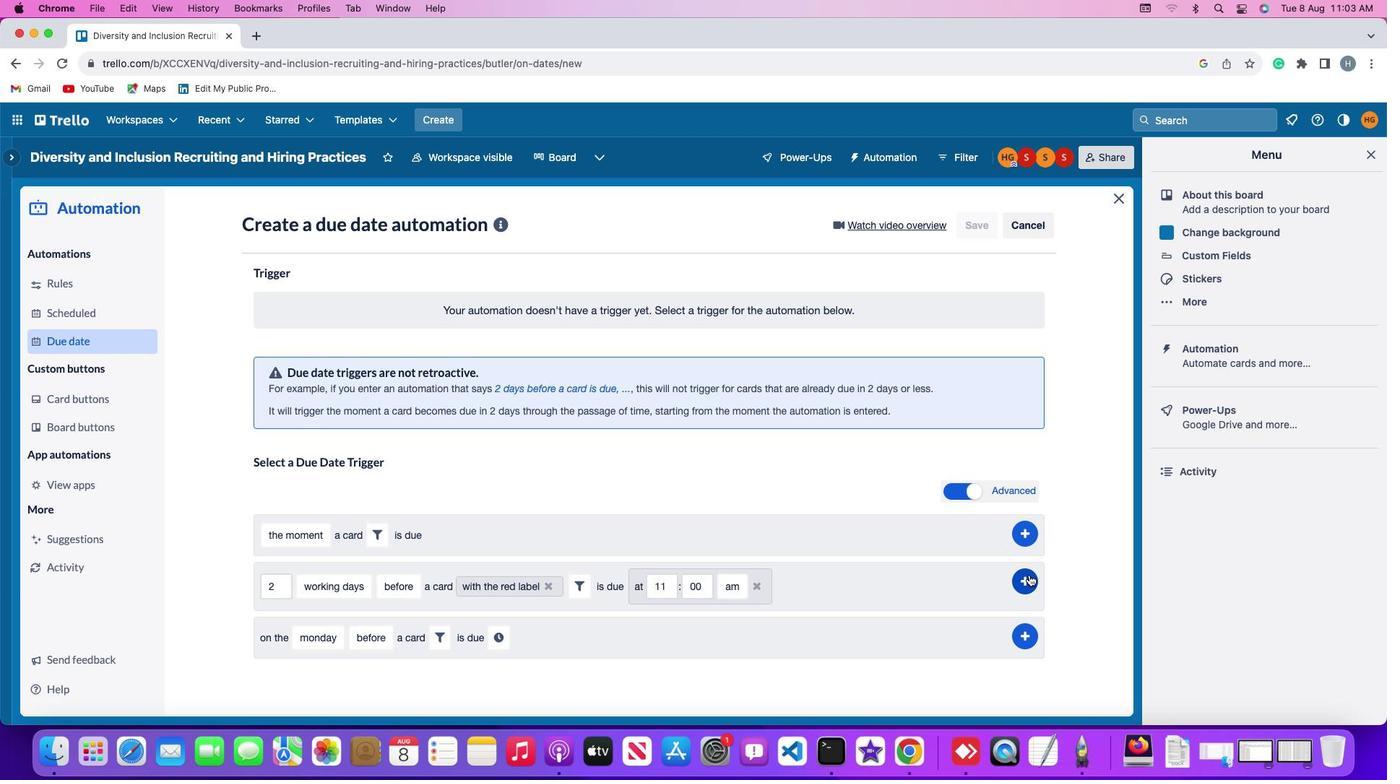 
Action: Mouse pressed left at (1029, 575)
Screenshot: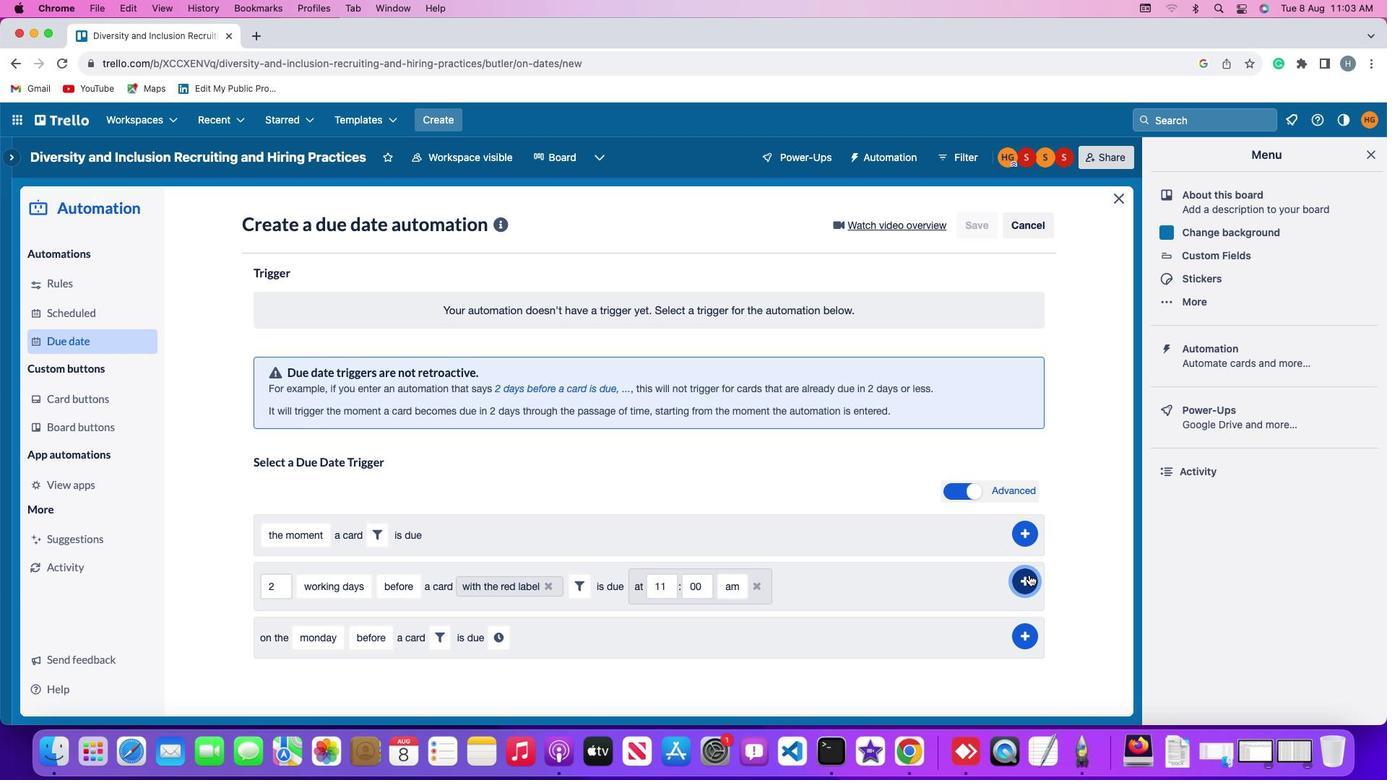 
Action: Mouse moved to (1105, 398)
Screenshot: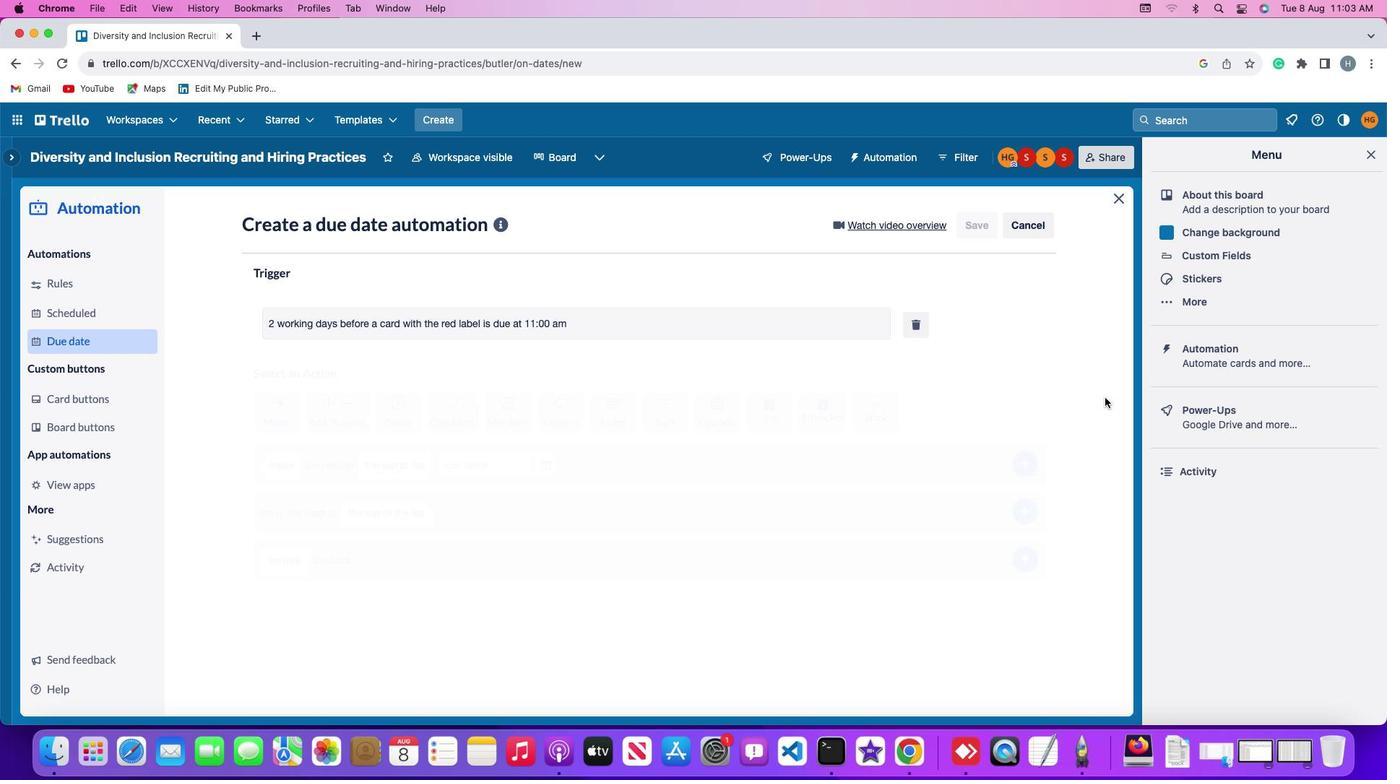 
